Task: Create Card Project Procurement Management in Board Resource Allocation Techniques to Workspace Health and Safety. Create Card Event Performance Review in Board Social Media Advertising Analytics to Workspace Health and Safety. Create Card Project Stakeholder Management in Board Content Marketing Content Distribution and Promotion to Workspace Health and Safety
Action: Mouse moved to (664, 207)
Screenshot: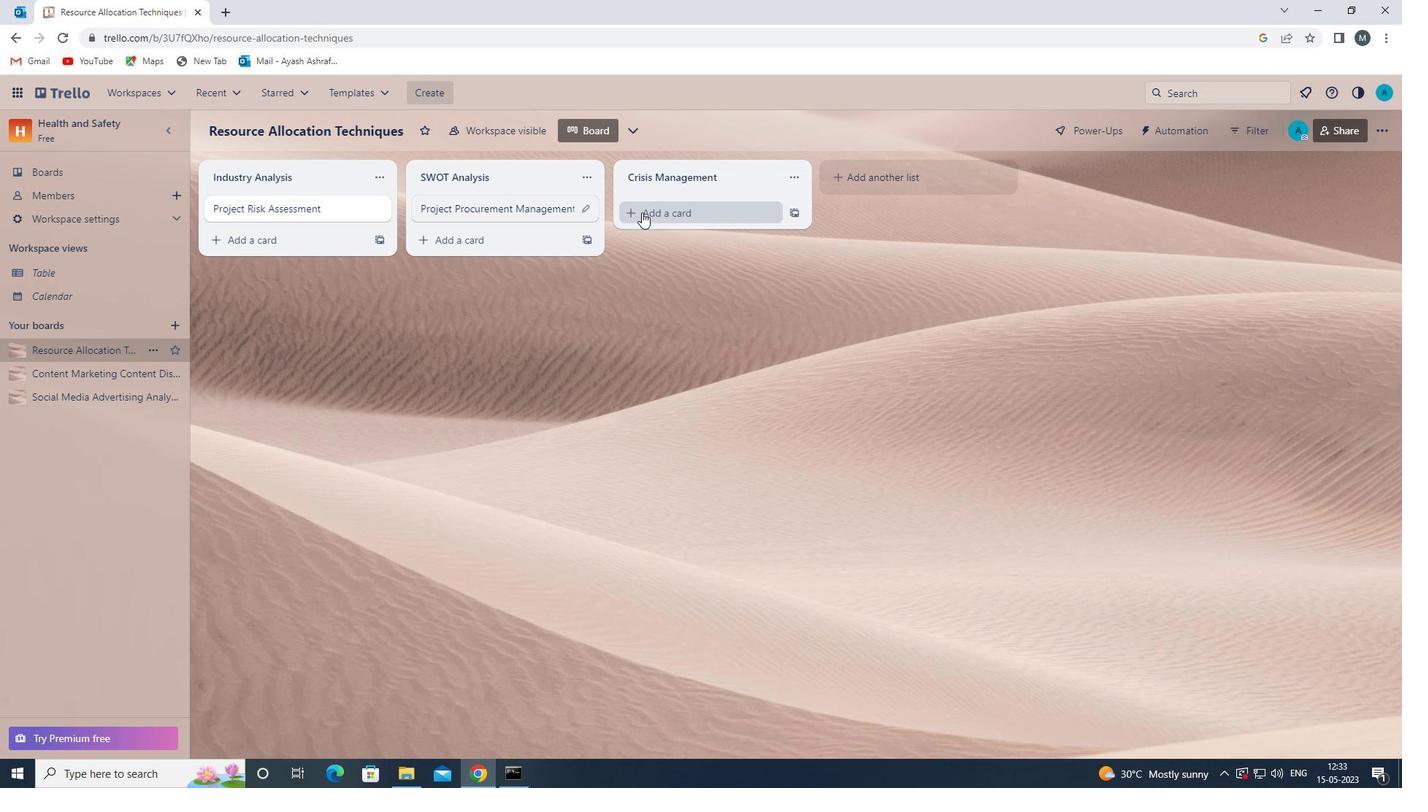 
Action: Mouse pressed left at (664, 207)
Screenshot: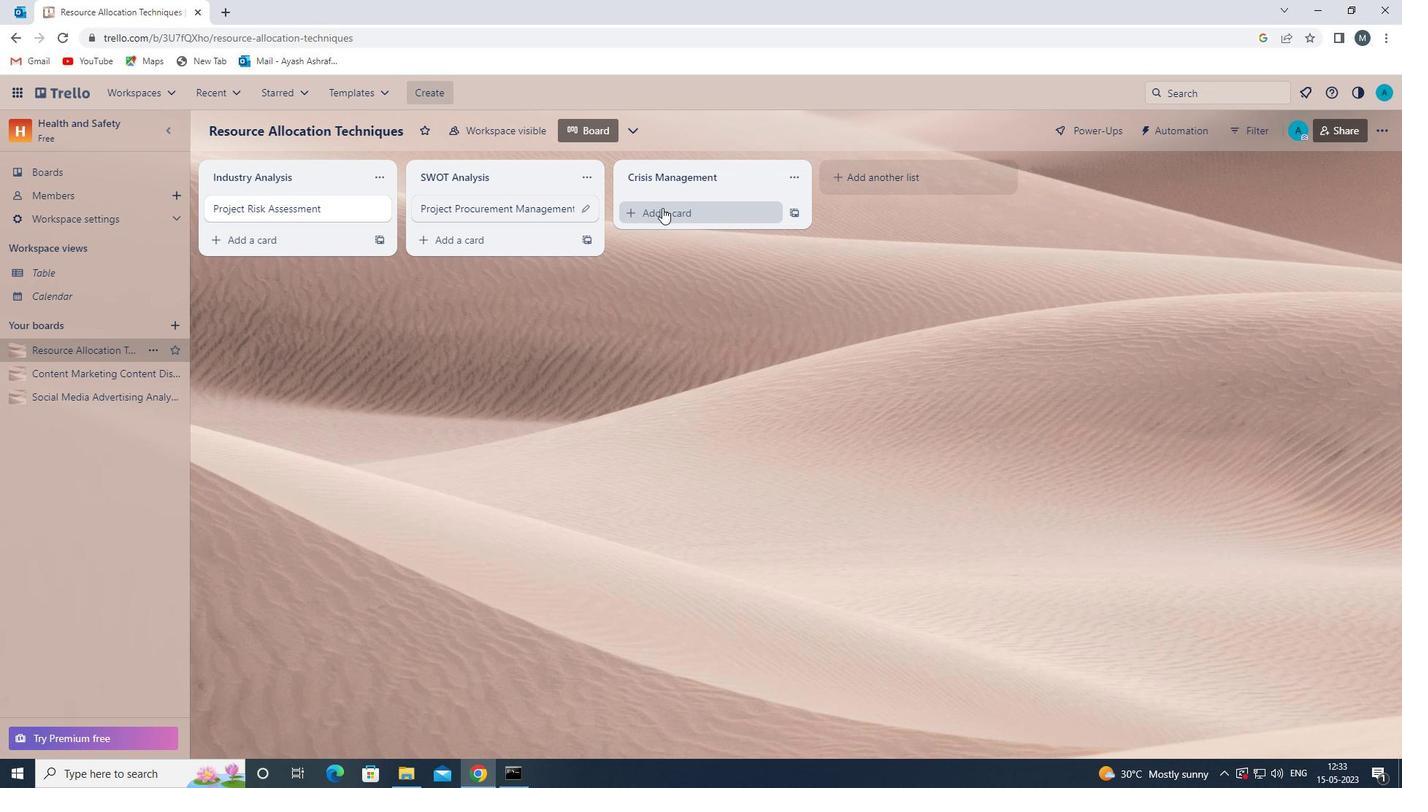 
Action: Mouse moved to (654, 227)
Screenshot: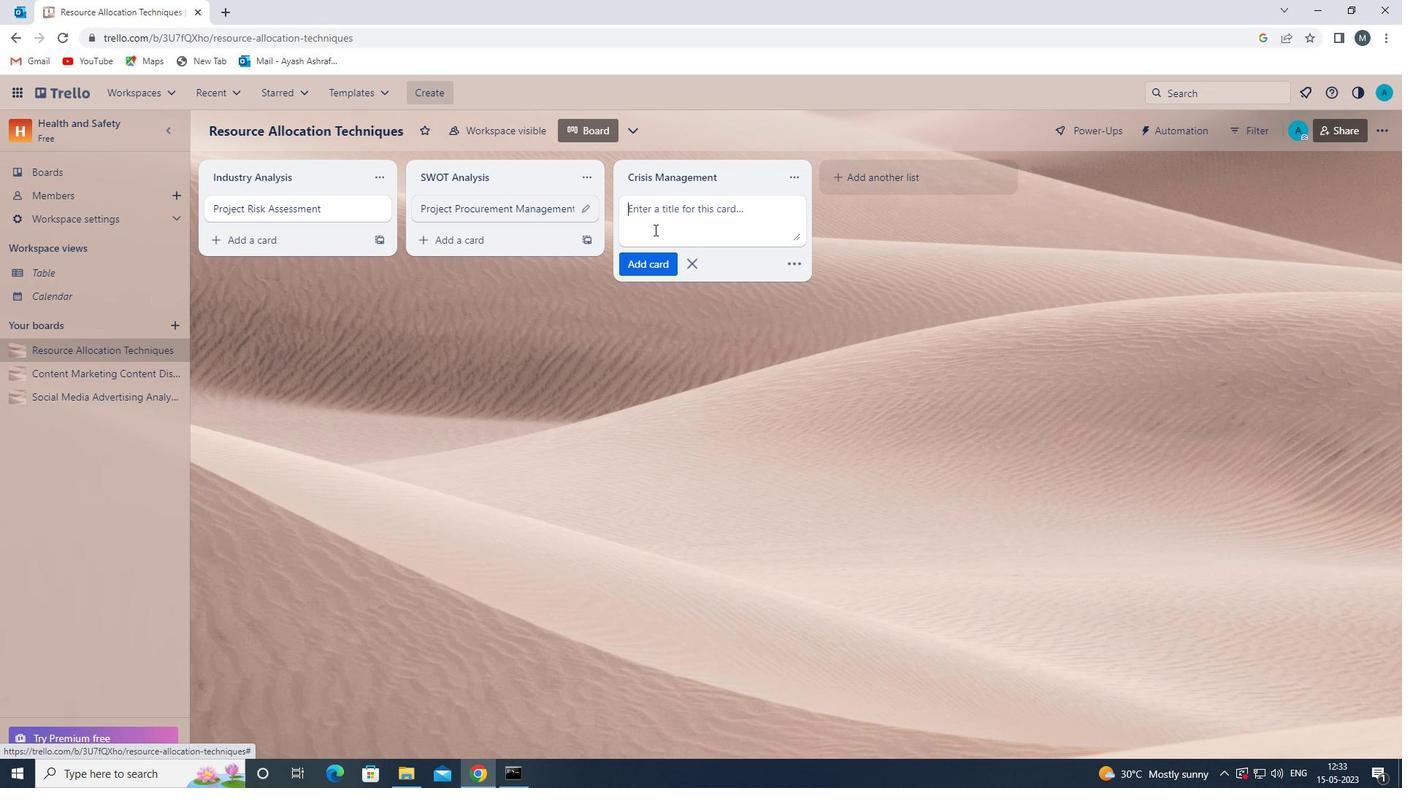 
Action: Mouse pressed left at (654, 227)
Screenshot: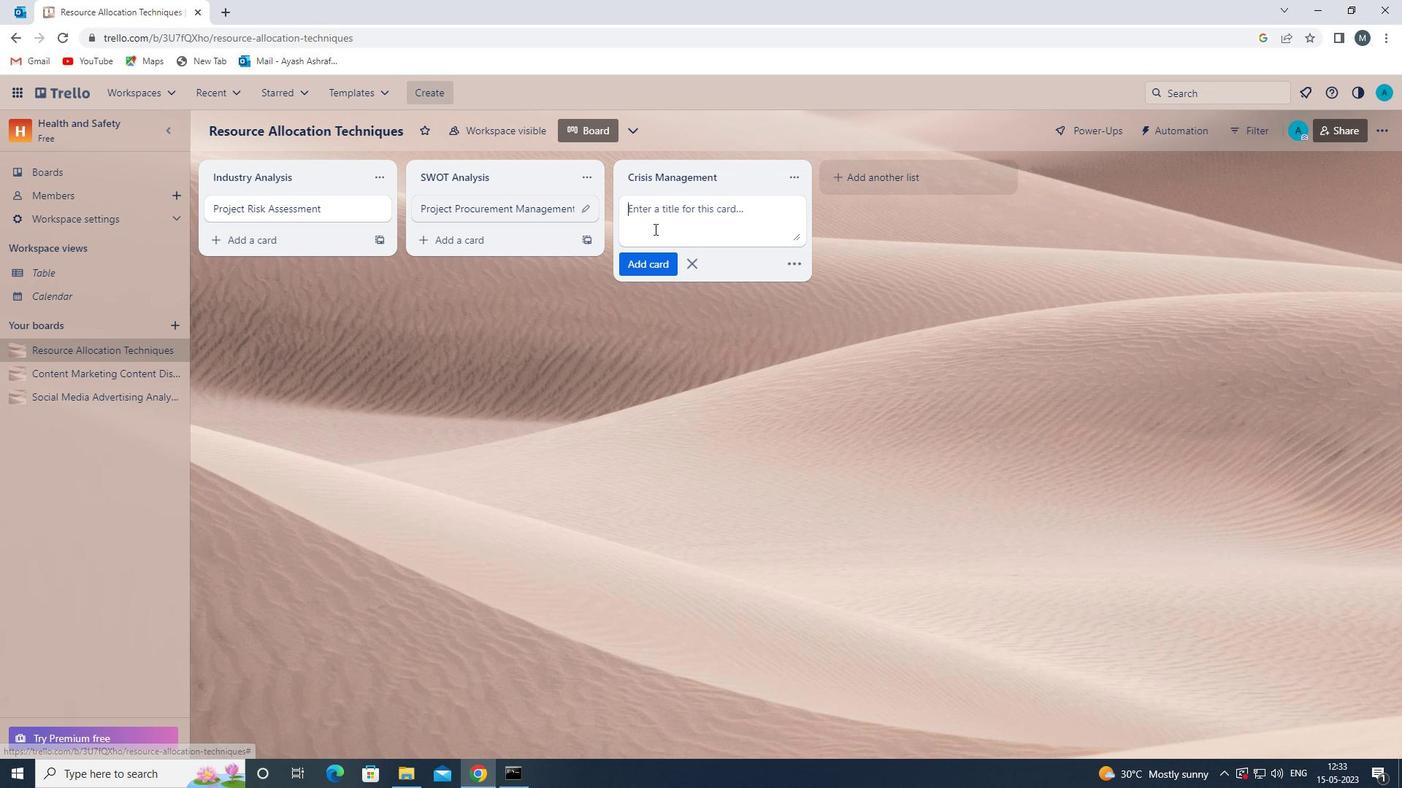 
Action: Key pressed <Key.shift><Key.shift><Key.shift><Key.shift><Key.shift><Key.shift><Key.shift><Key.shift><Key.shift><Key.shift><Key.shift><Key.shift><Key.shift><Key.shift><Key.shift><Key.shift>PROJECT<Key.space><Key.shift>PROCUREMENT<Key.space><Key.shift>MANAGEMENT<Key.space>
Screenshot: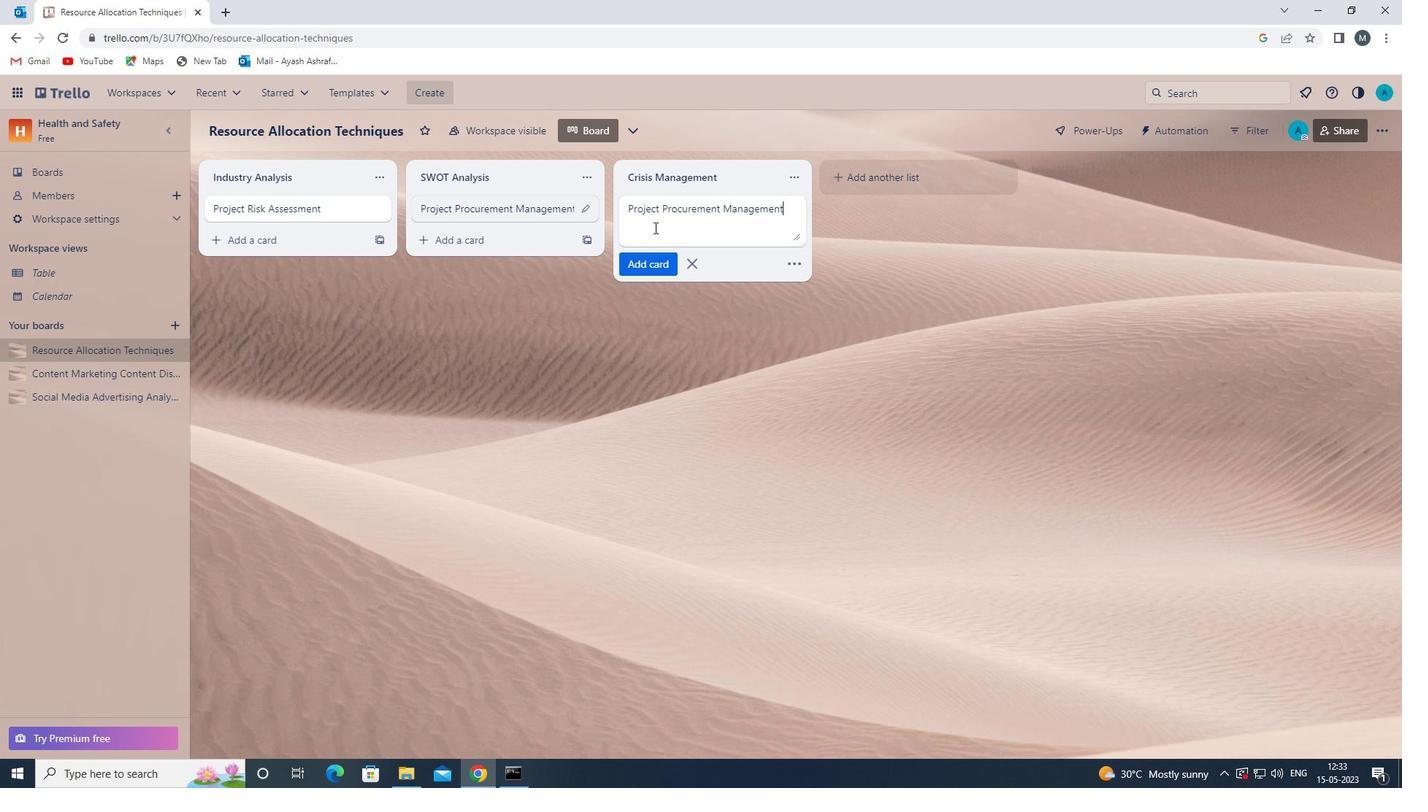 
Action: Mouse moved to (649, 261)
Screenshot: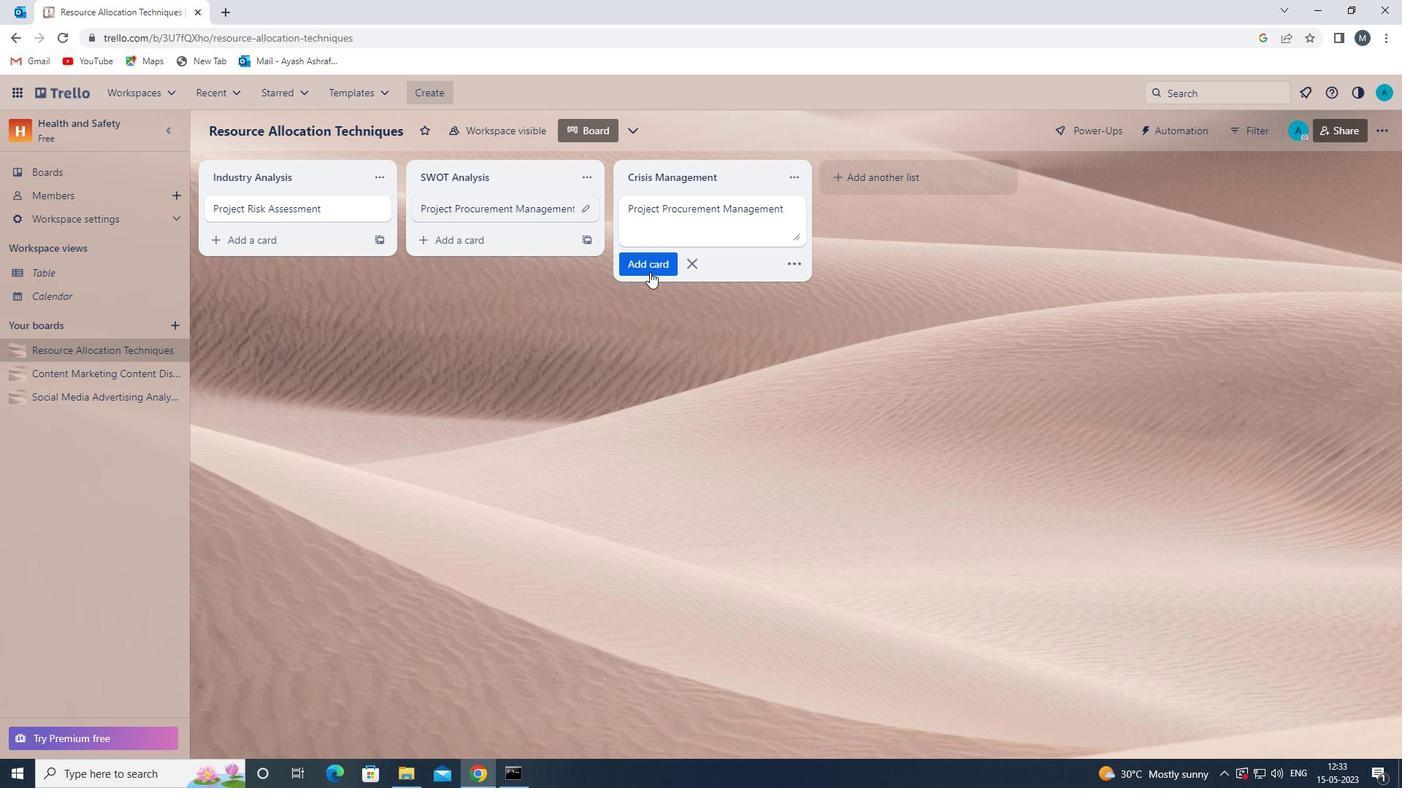 
Action: Mouse pressed left at (649, 261)
Screenshot: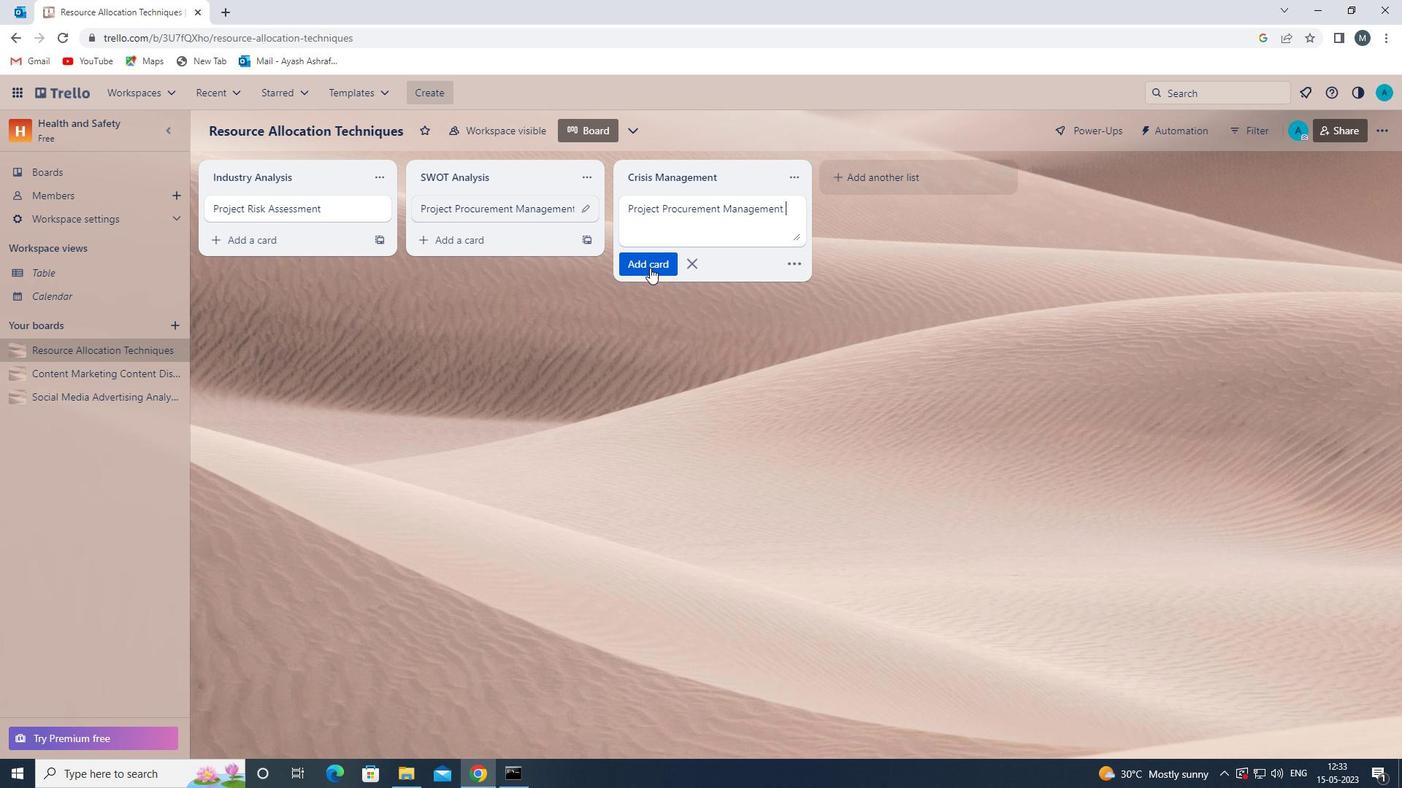 
Action: Mouse moved to (548, 422)
Screenshot: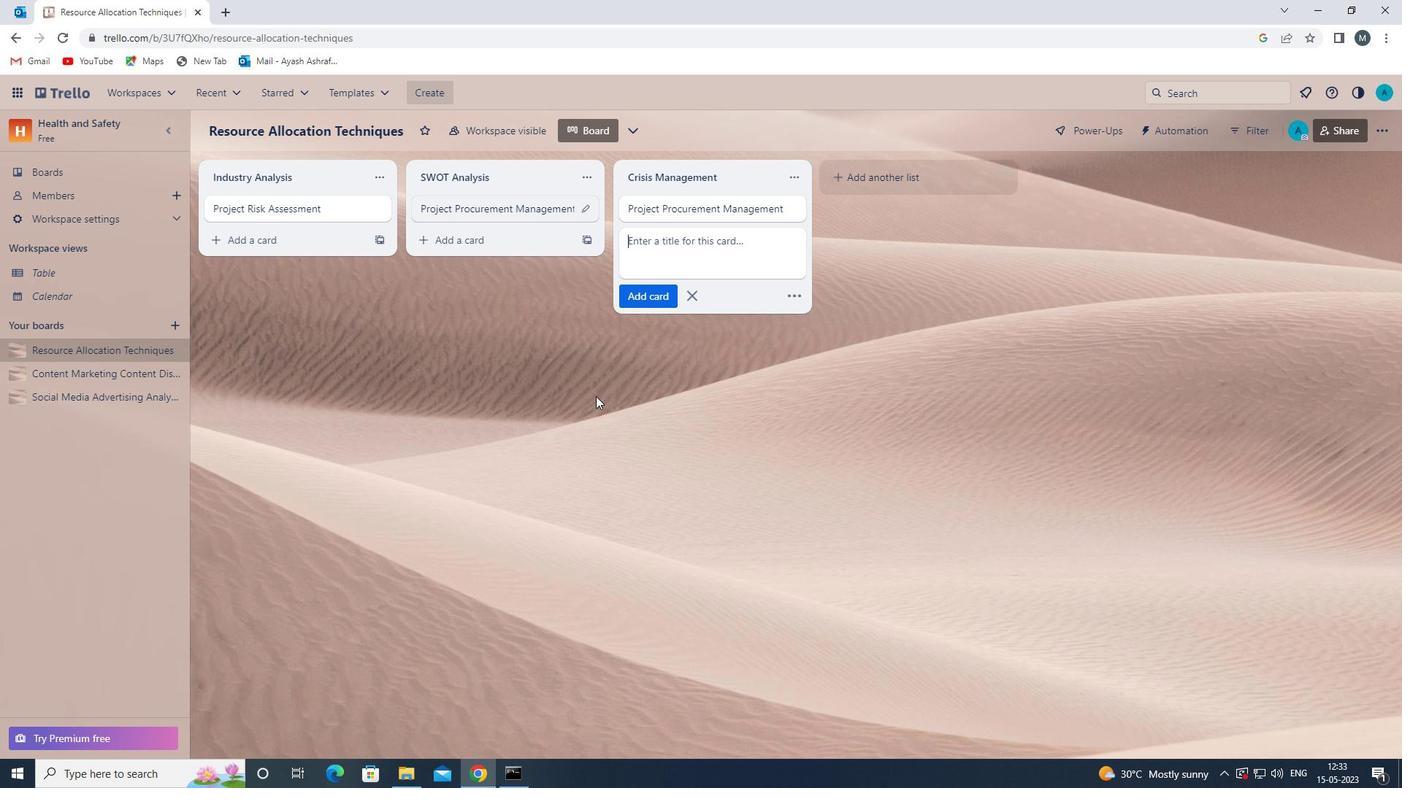 
Action: Mouse pressed left at (548, 422)
Screenshot: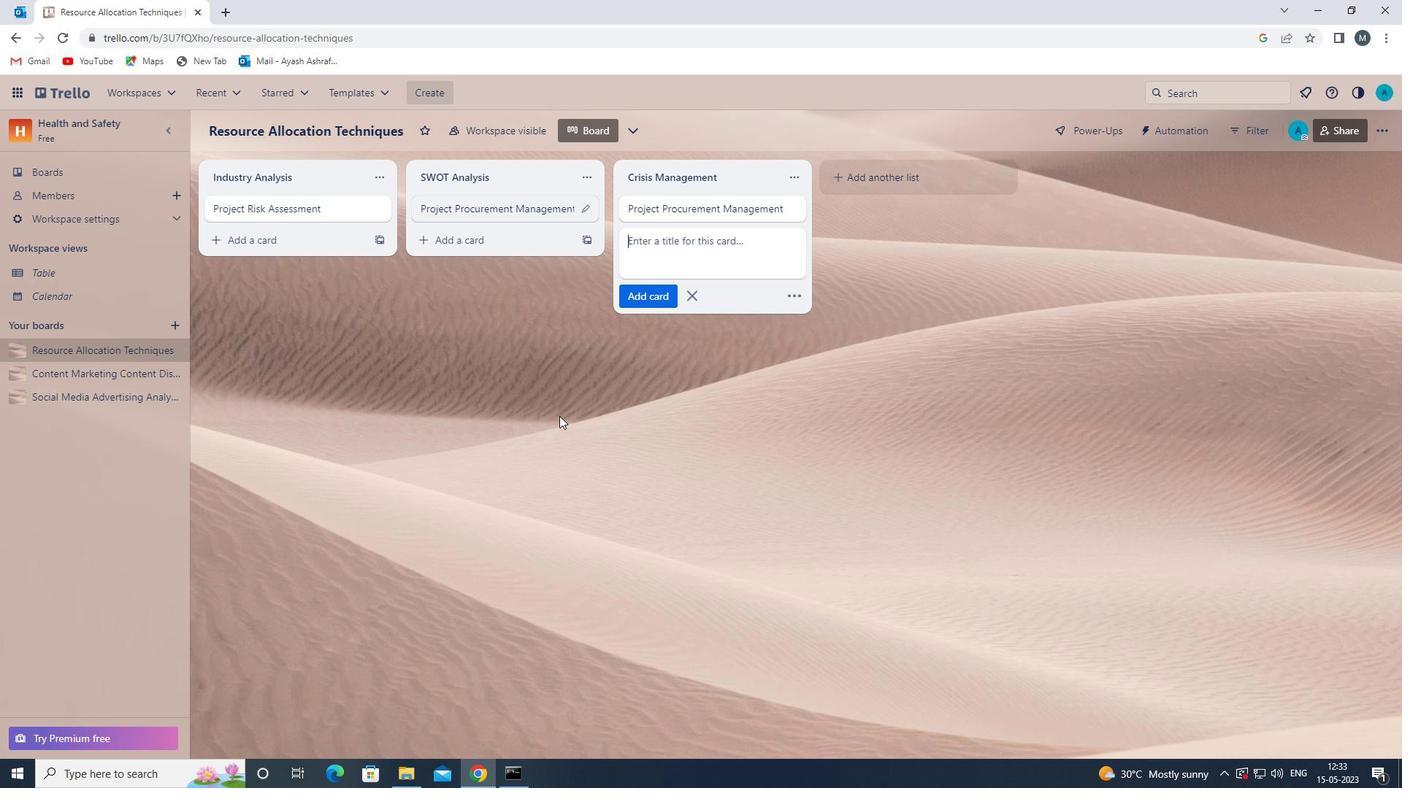 
Action: Mouse moved to (70, 393)
Screenshot: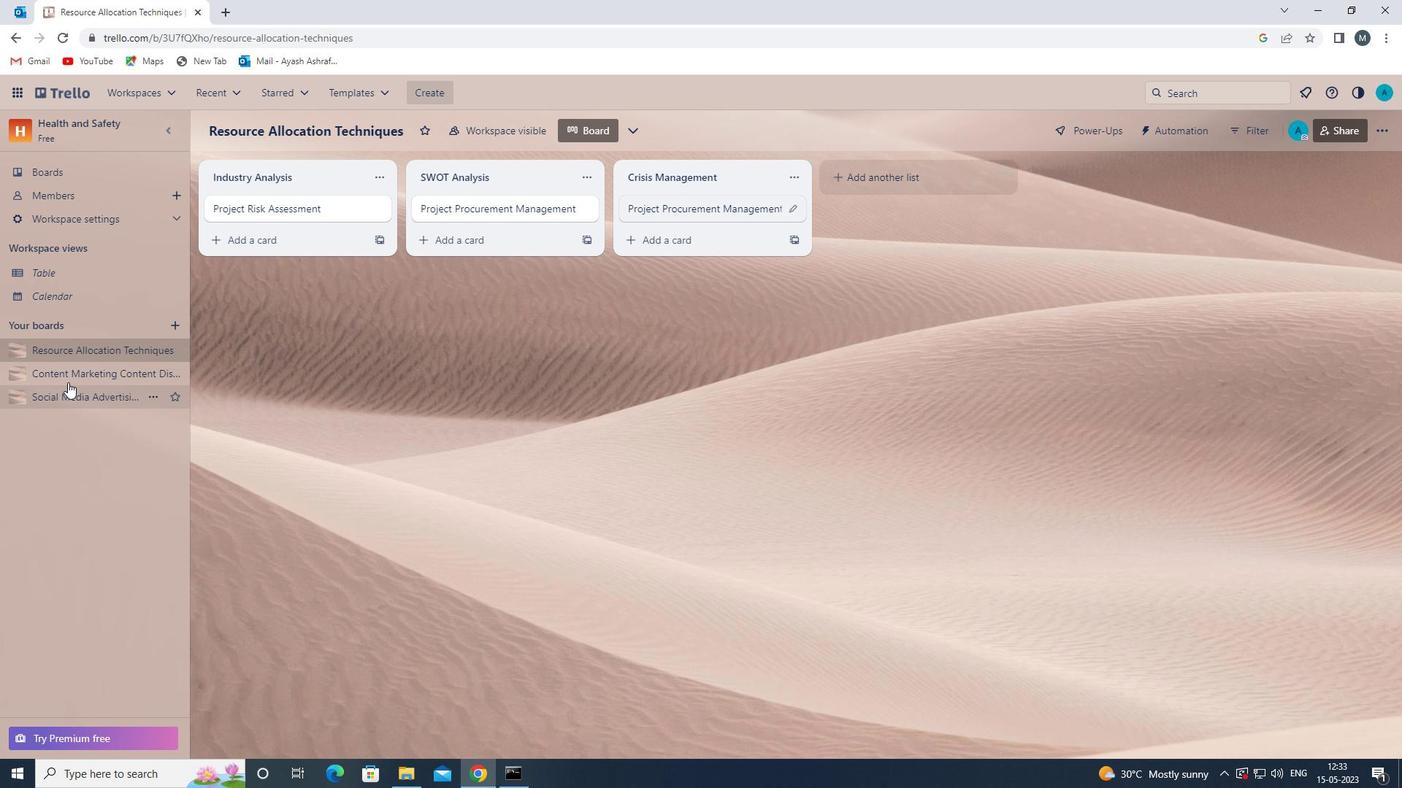 
Action: Mouse pressed left at (70, 393)
Screenshot: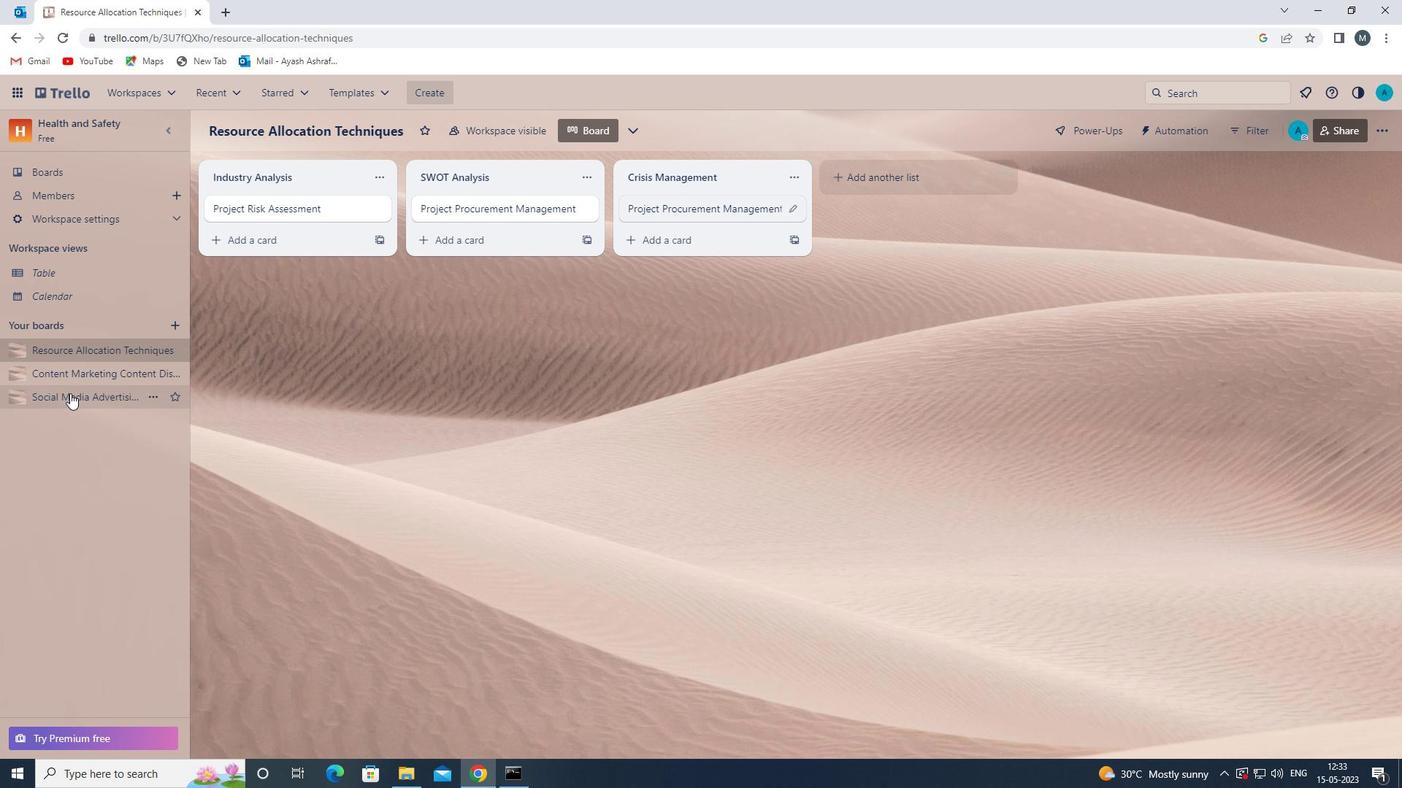 
Action: Mouse moved to (663, 203)
Screenshot: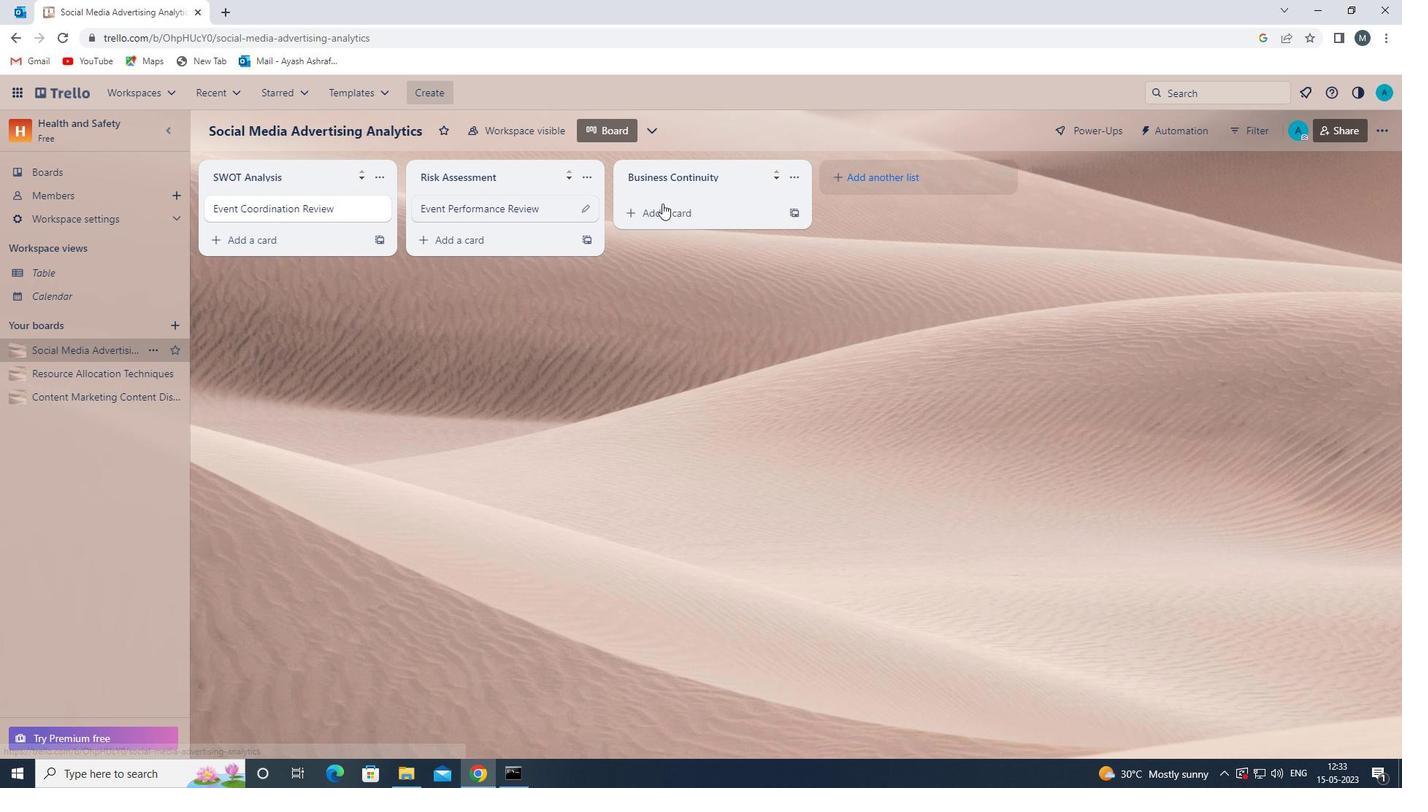 
Action: Mouse pressed left at (663, 203)
Screenshot: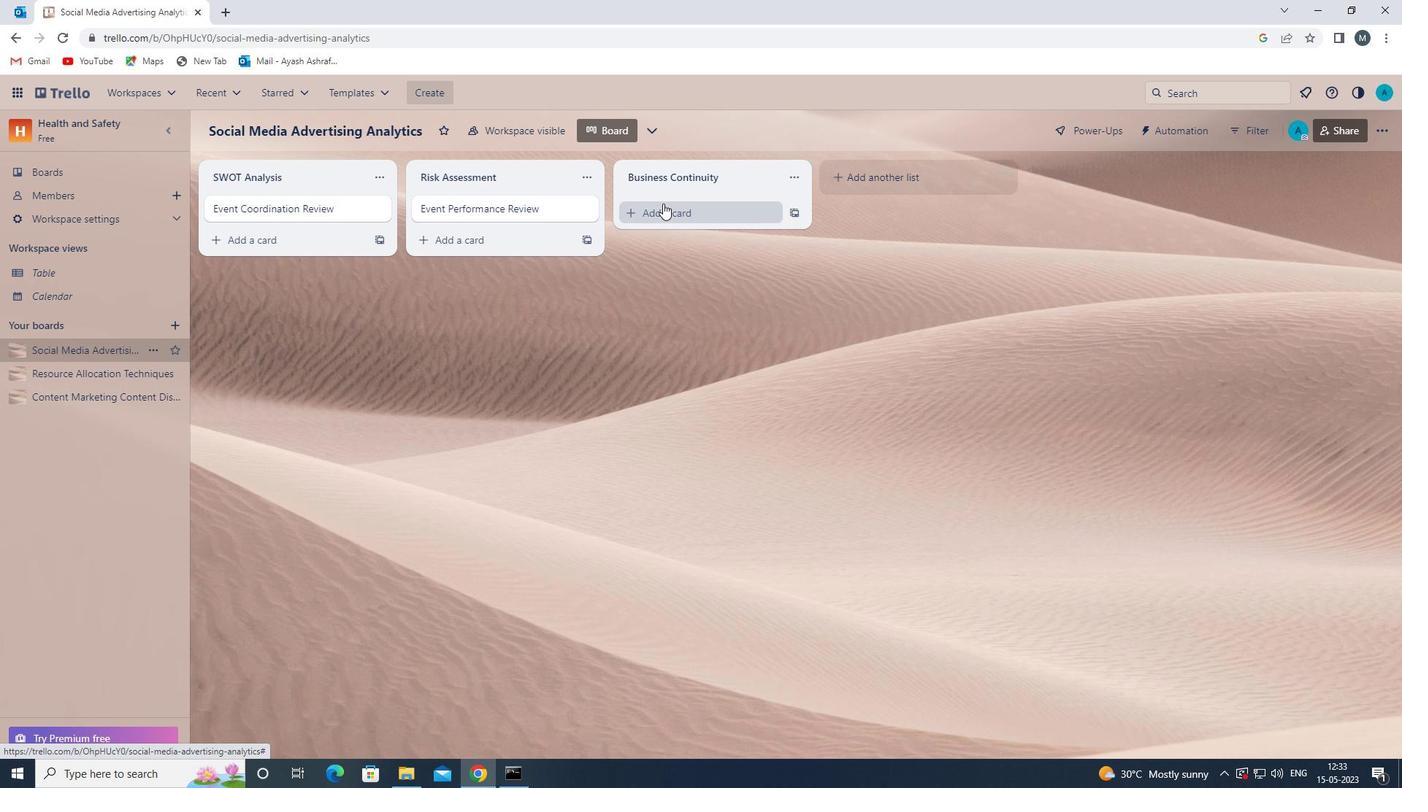 
Action: Mouse moved to (671, 214)
Screenshot: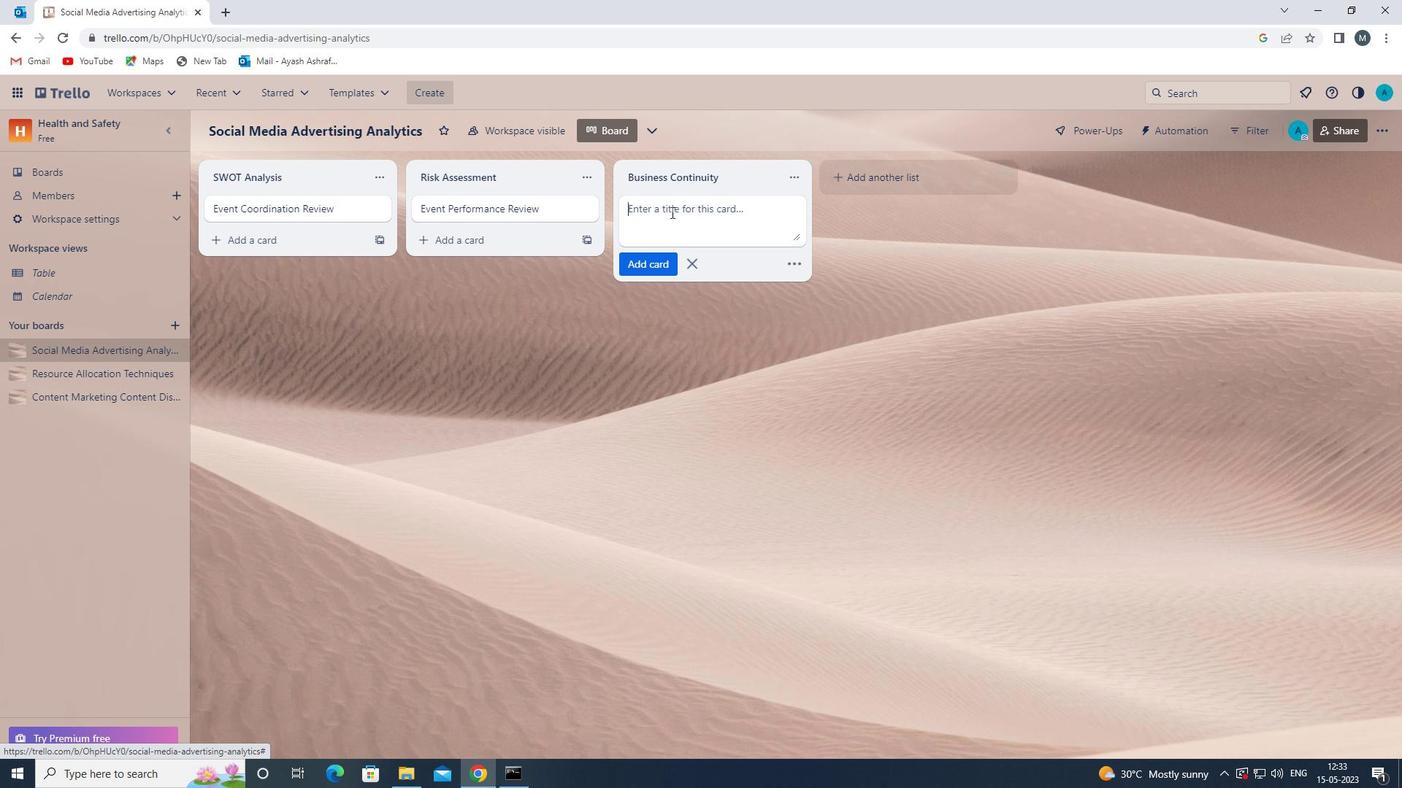 
Action: Mouse pressed left at (671, 214)
Screenshot: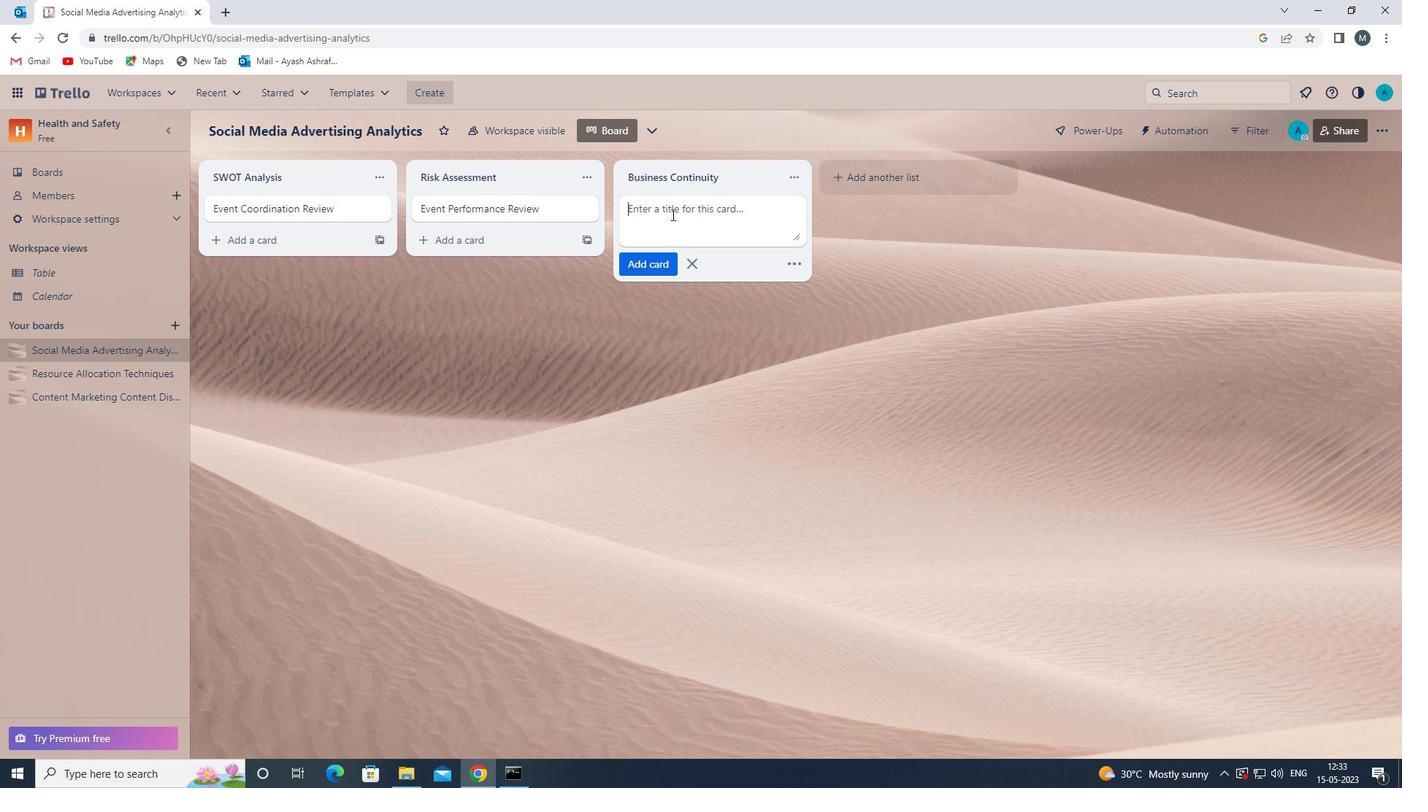 
Action: Key pressed <Key.shift>EVENT<Key.space><Key.shift>PERFORMANCE<Key.space><Key.shift>REVIEW<Key.space>
Screenshot: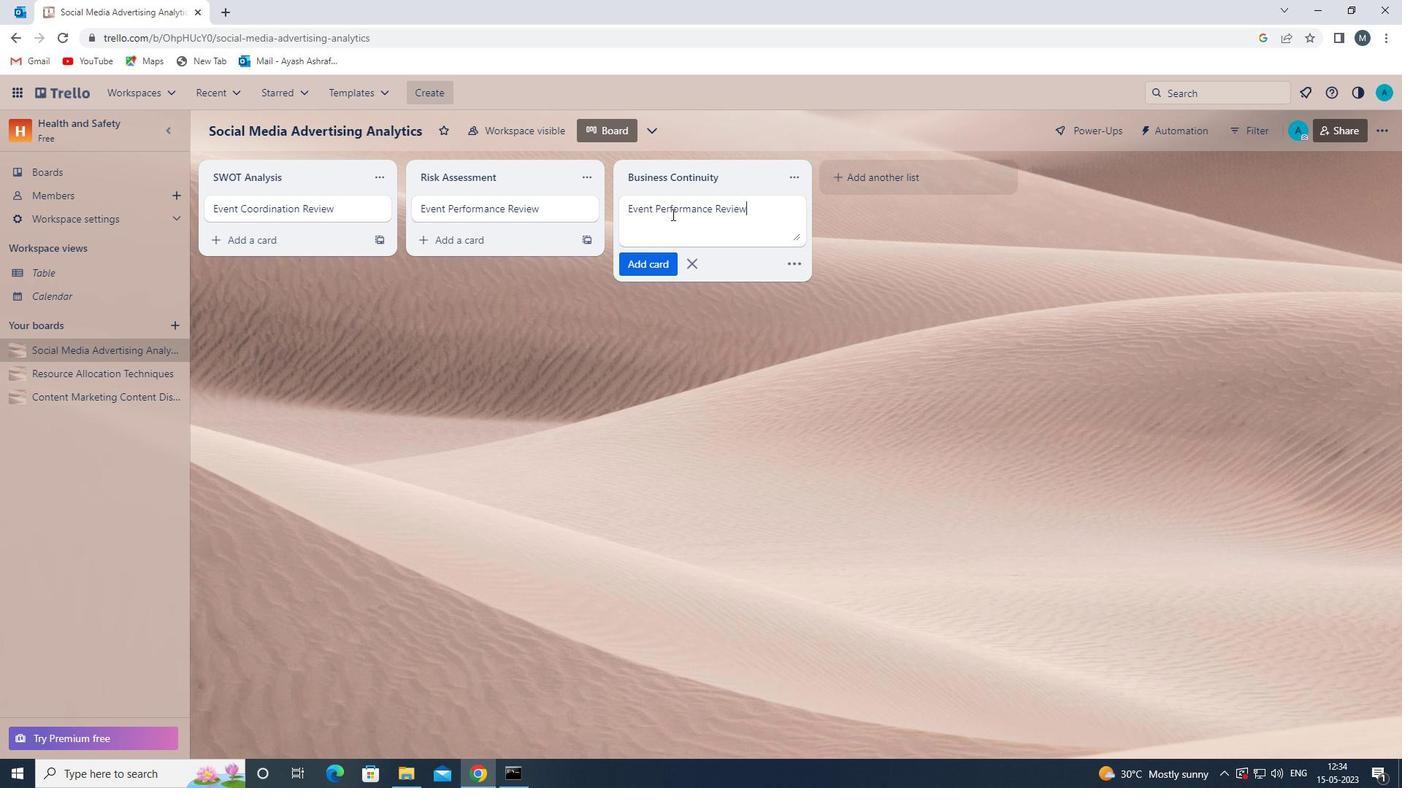 
Action: Mouse moved to (646, 267)
Screenshot: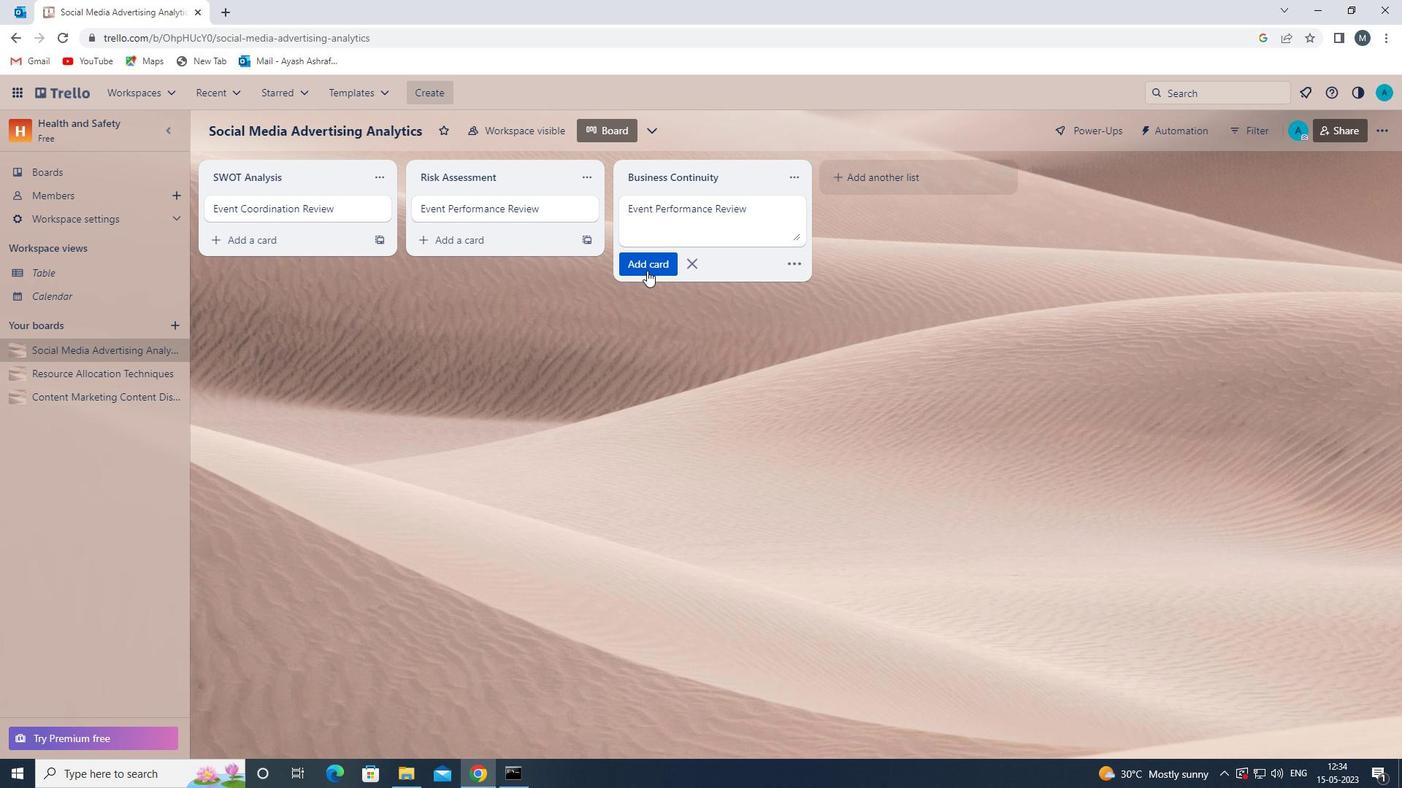 
Action: Mouse pressed left at (646, 267)
Screenshot: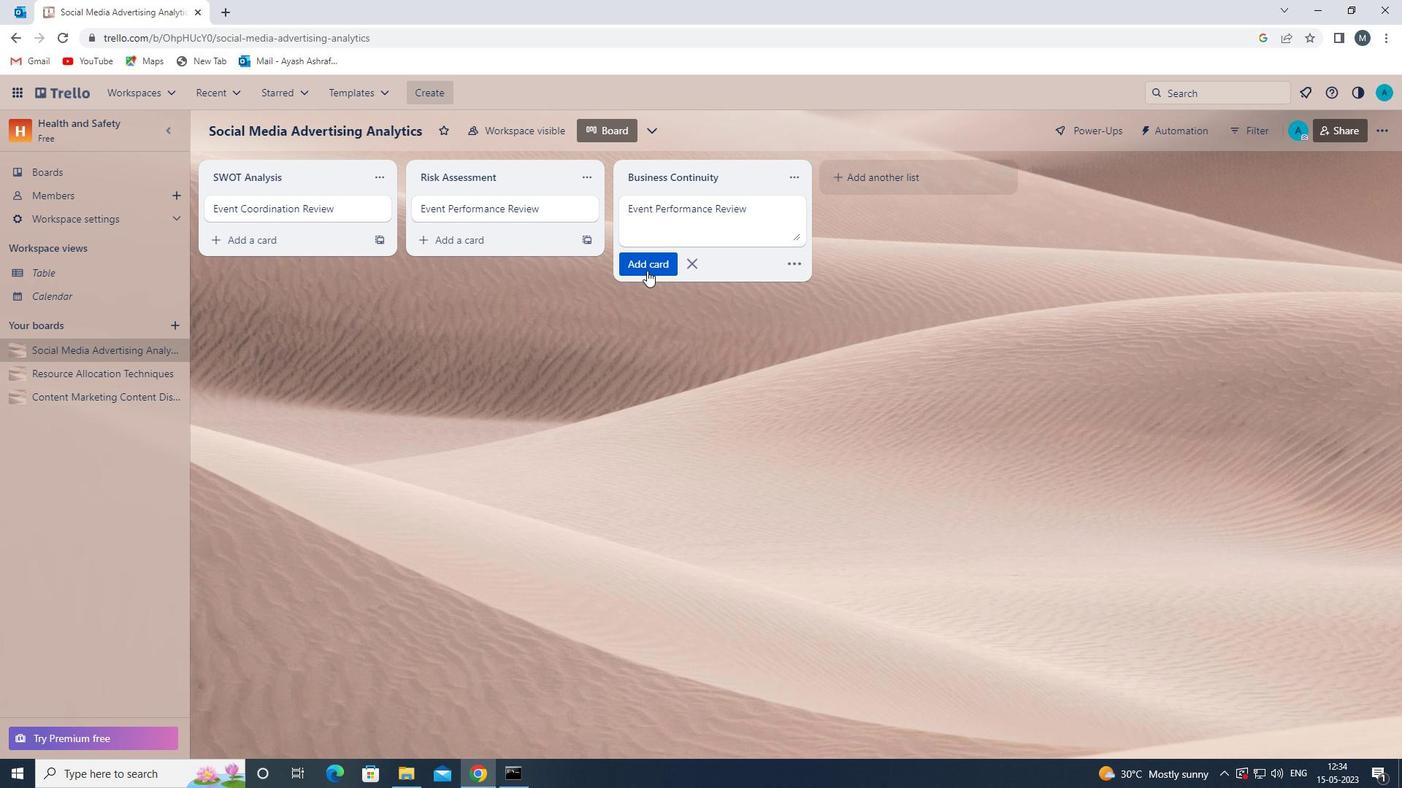 
Action: Mouse moved to (518, 411)
Screenshot: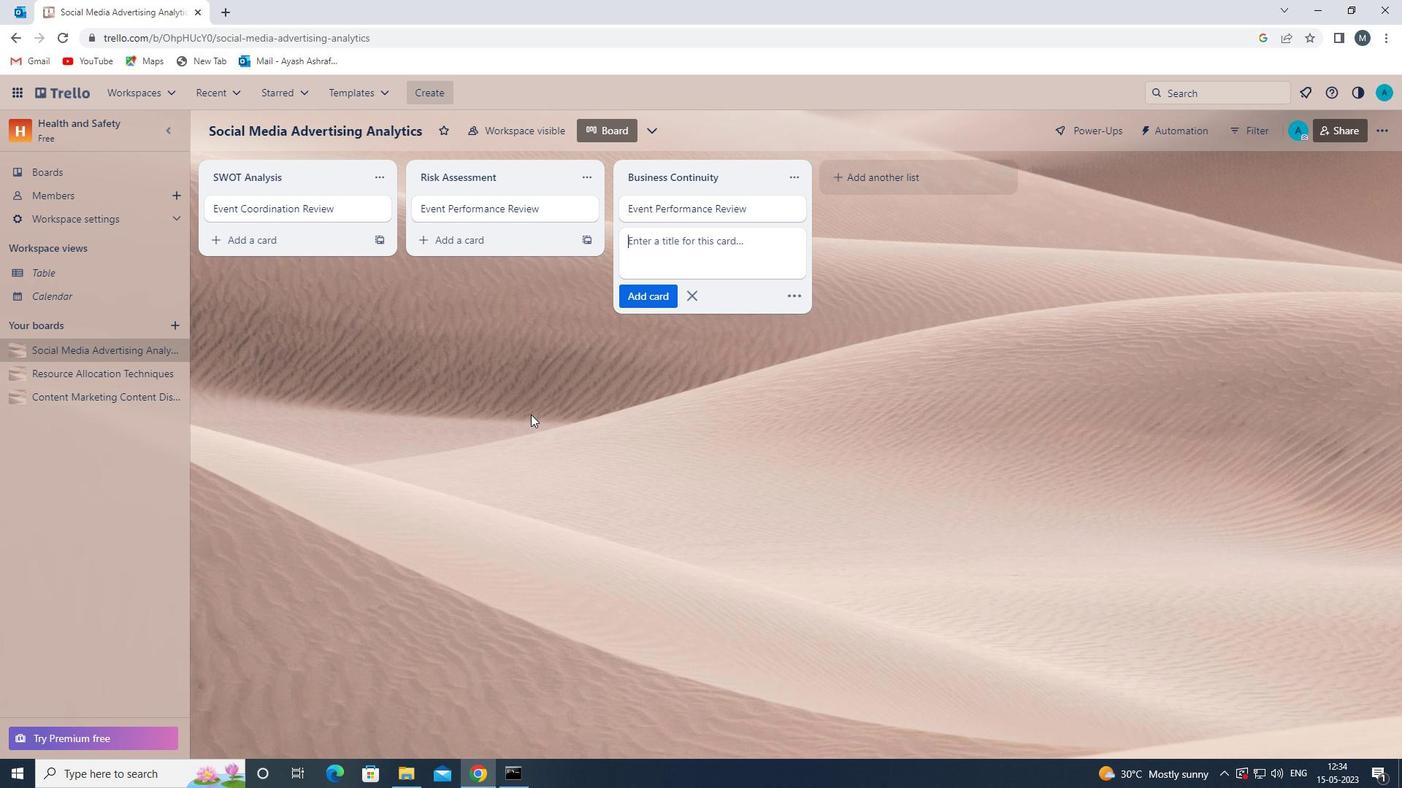 
Action: Mouse pressed left at (518, 411)
Screenshot: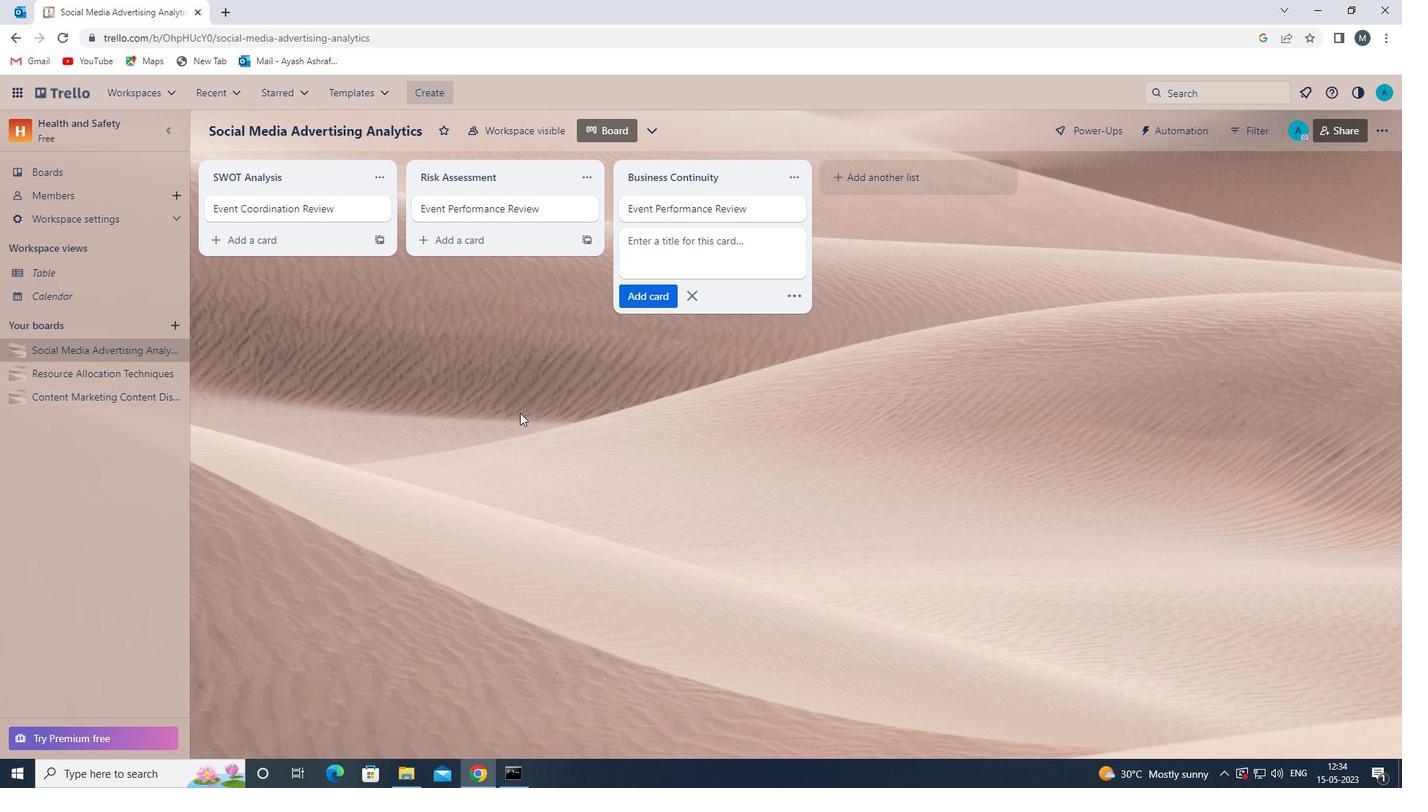 
Action: Mouse moved to (91, 404)
Screenshot: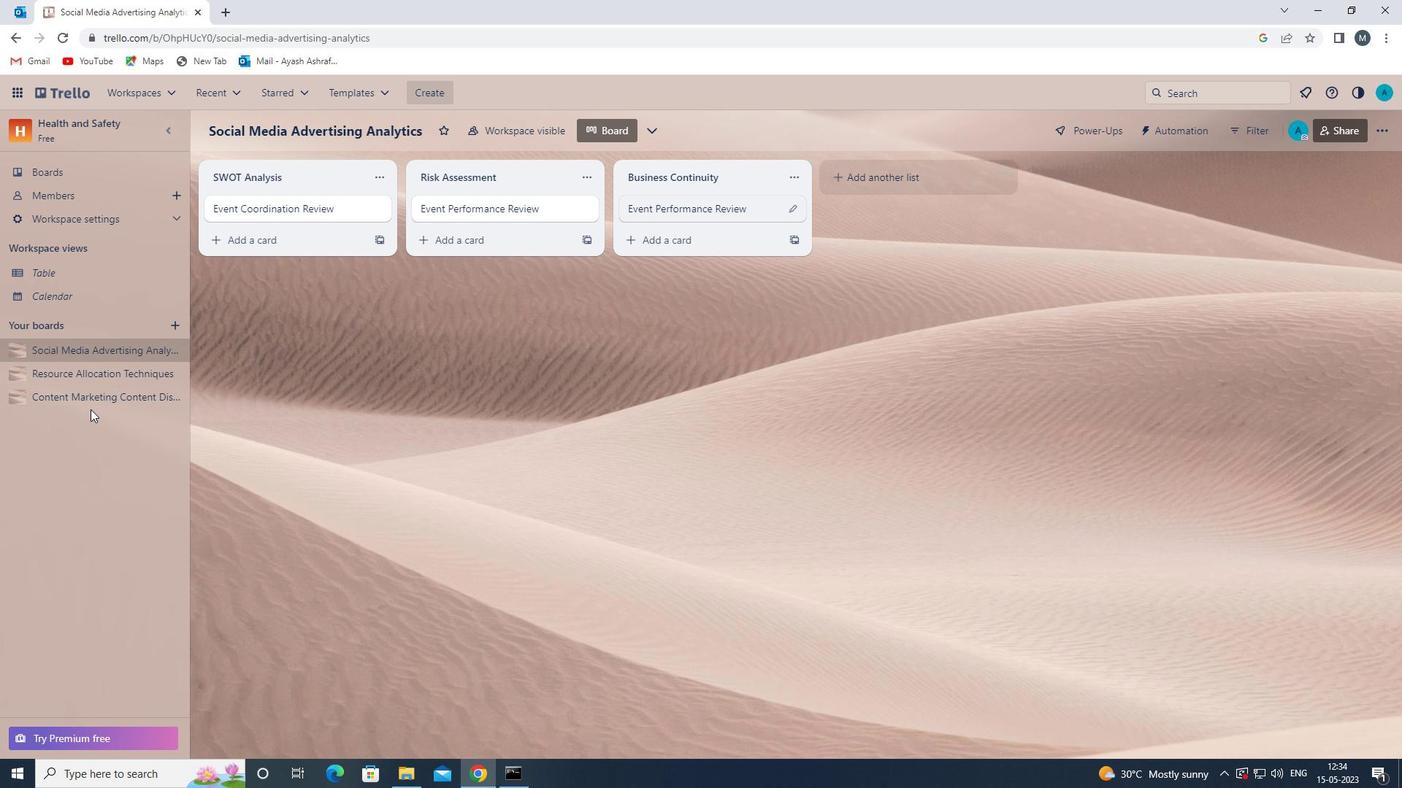 
Action: Mouse pressed left at (91, 404)
Screenshot: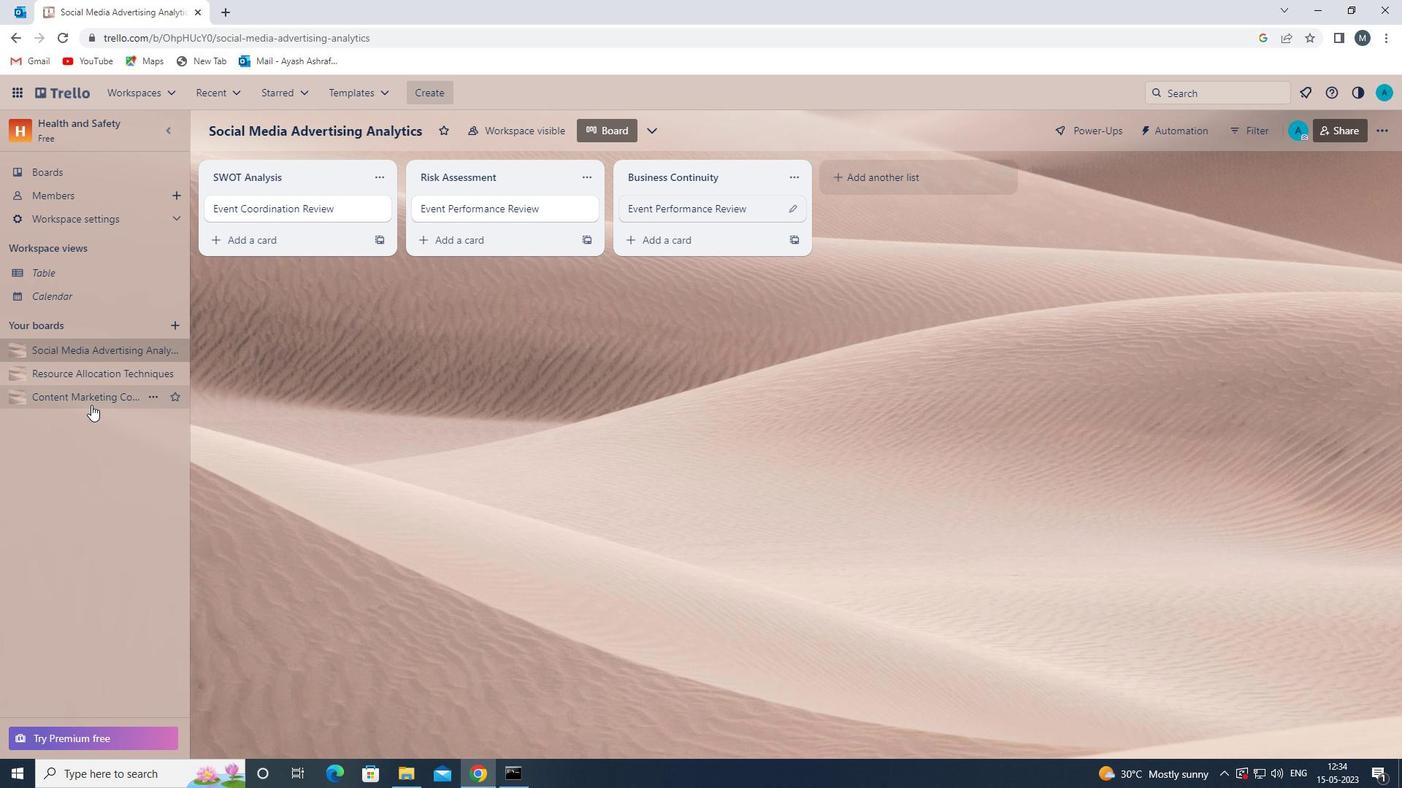 
Action: Mouse moved to (664, 200)
Screenshot: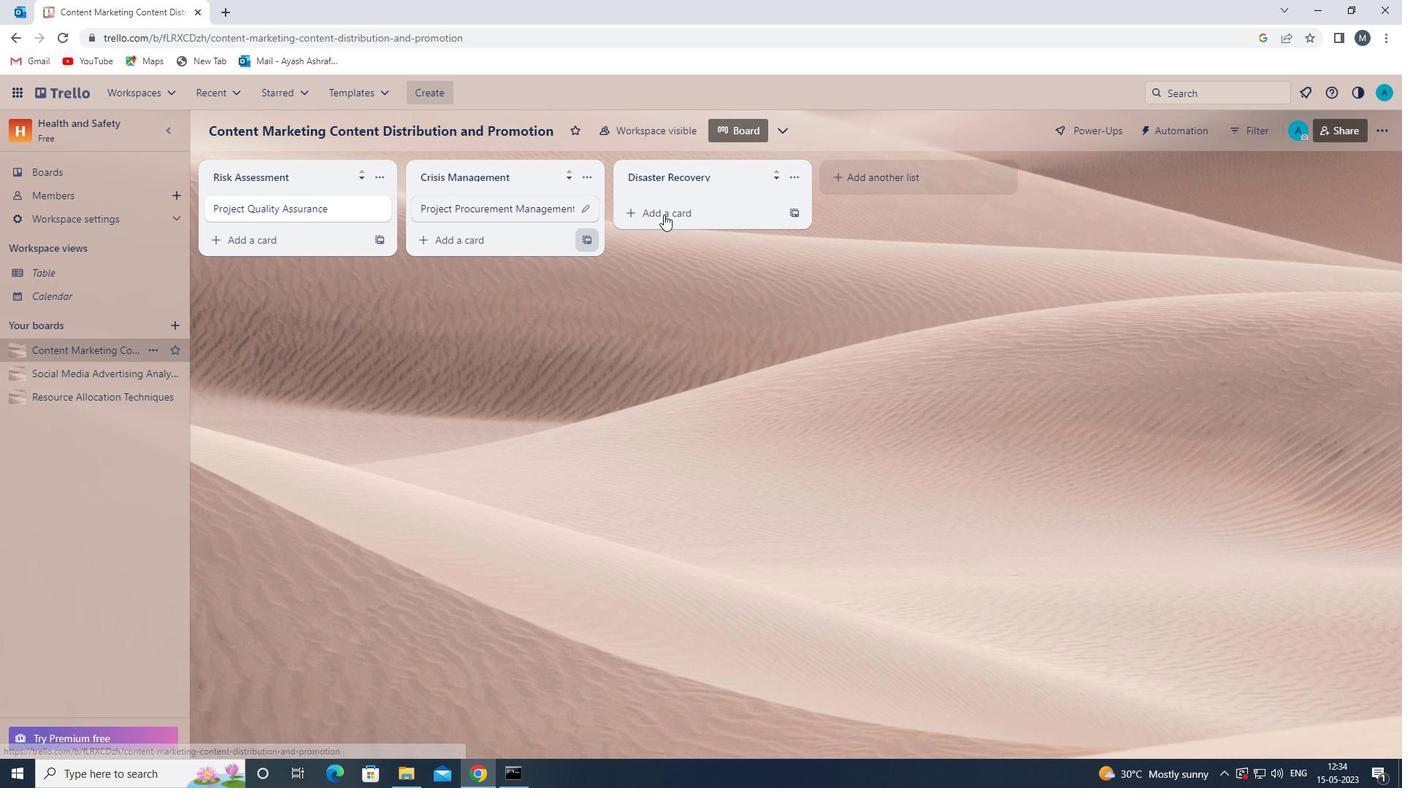 
Action: Mouse pressed left at (664, 200)
Screenshot: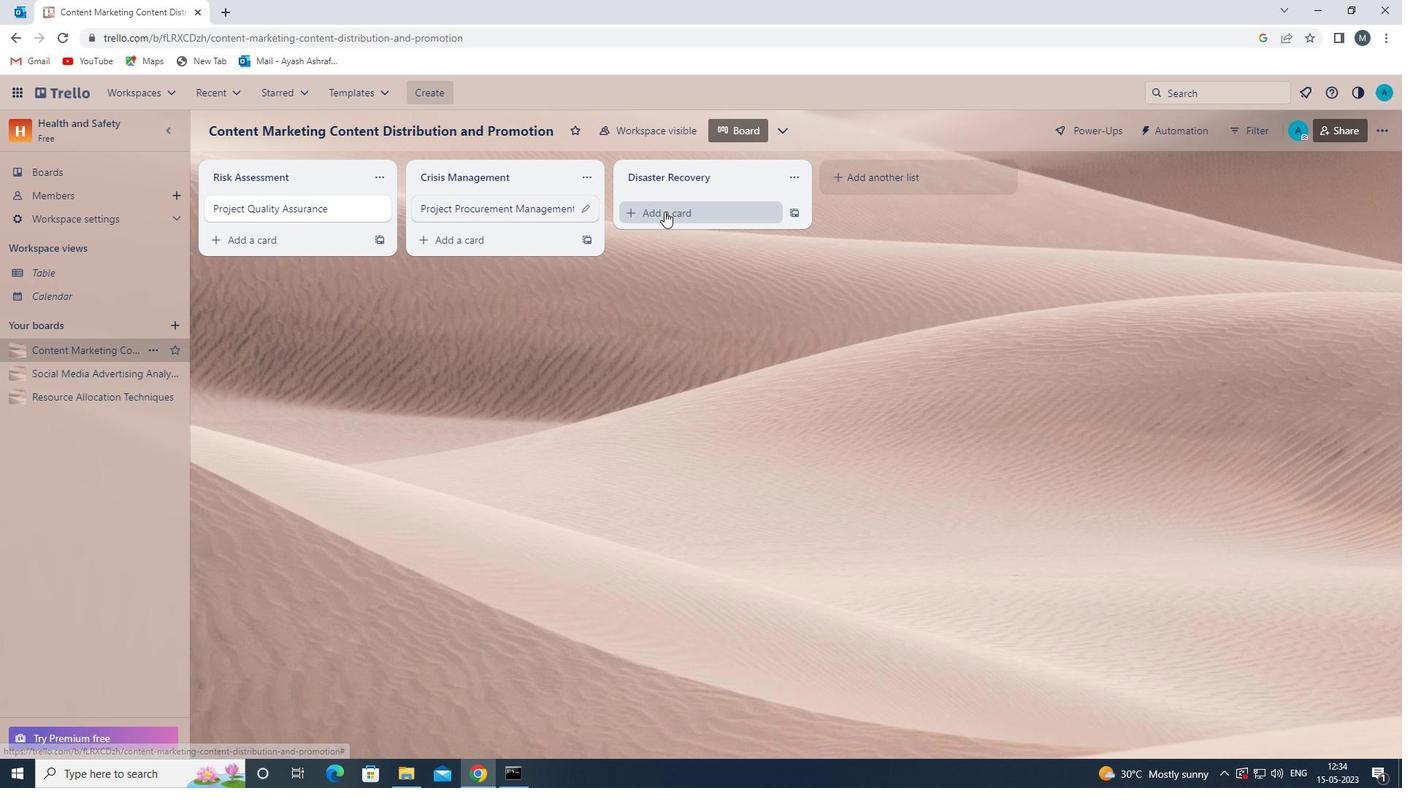 
Action: Mouse moved to (669, 216)
Screenshot: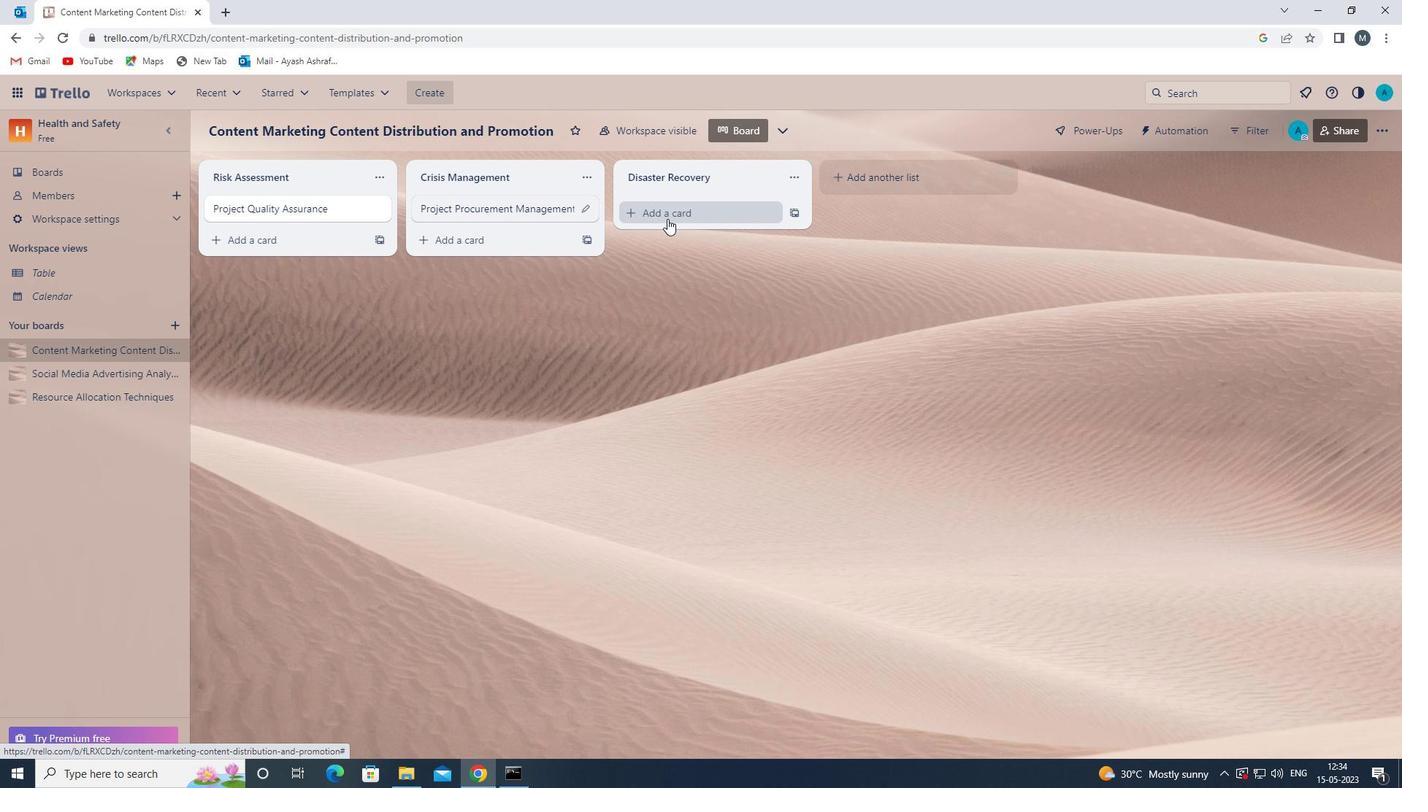 
Action: Mouse pressed left at (669, 216)
Screenshot: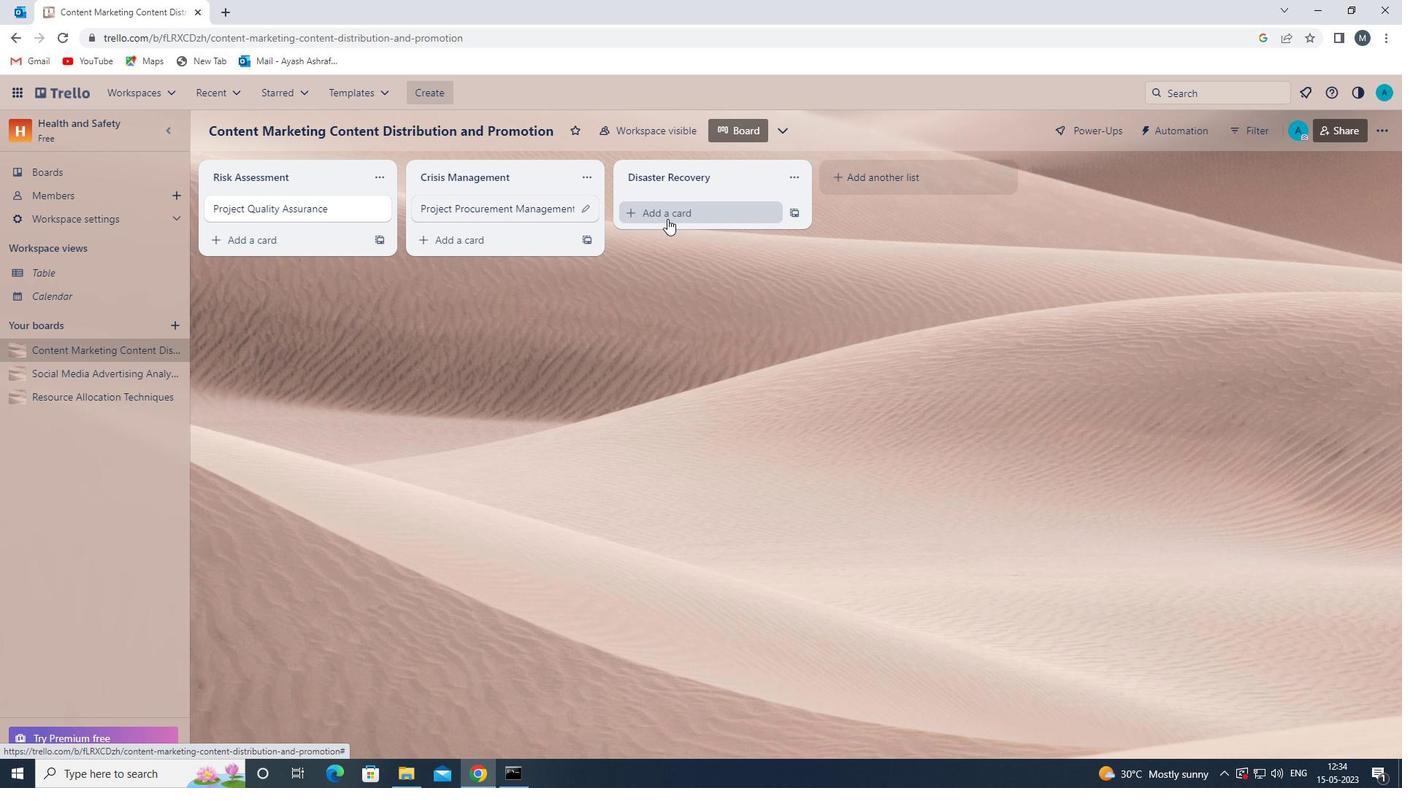 
Action: Mouse moved to (671, 212)
Screenshot: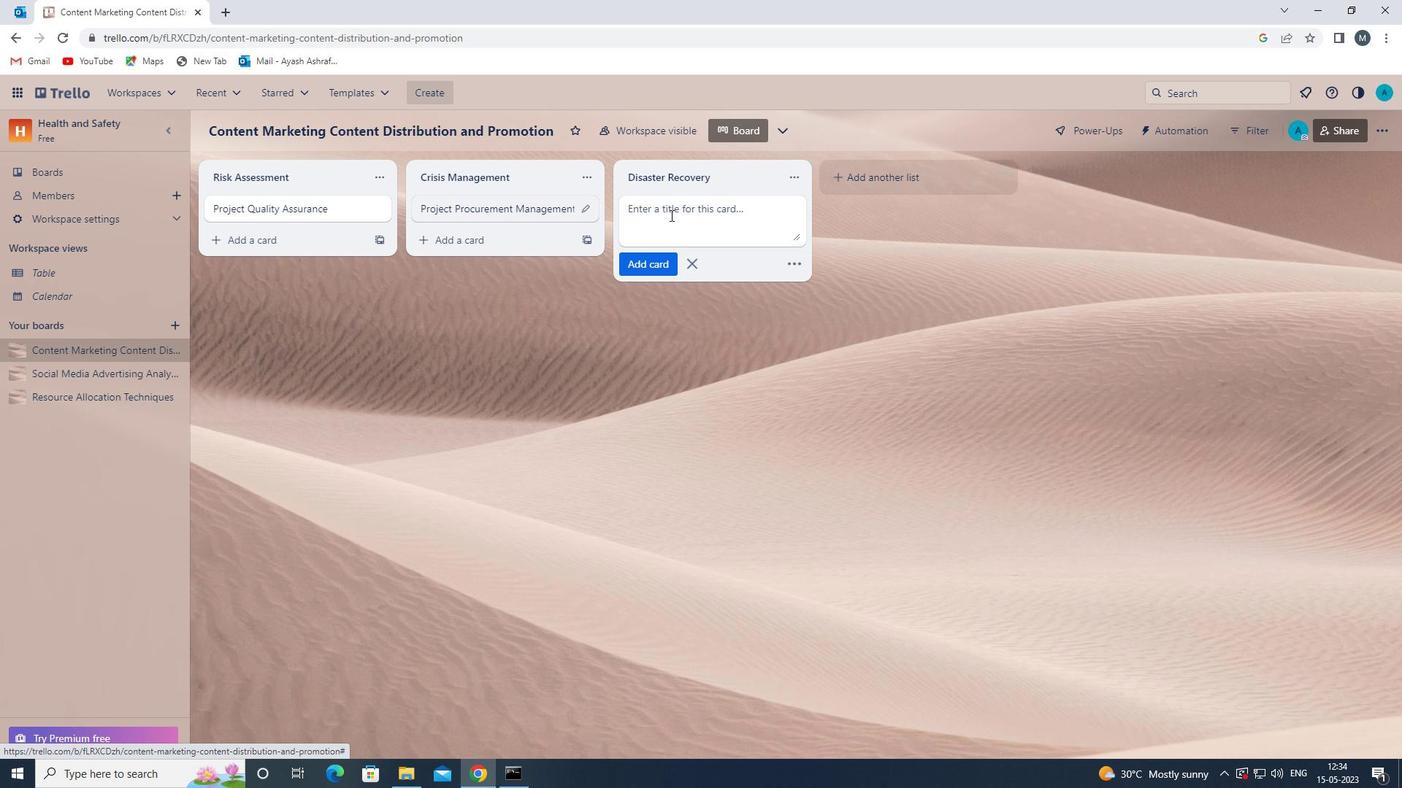 
Action: Mouse pressed left at (671, 212)
Screenshot: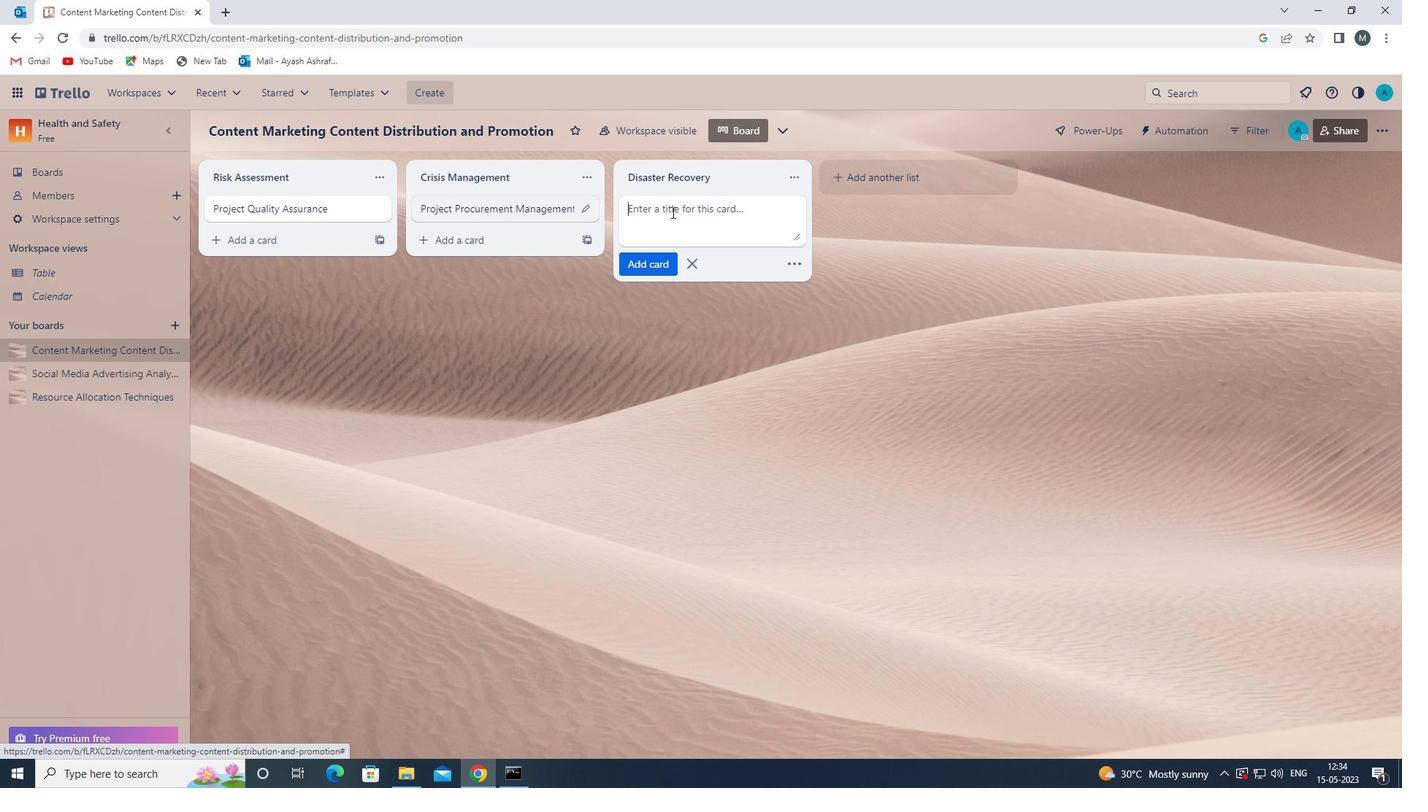 
Action: Key pressed <Key.shift>PROJECT<Key.space><Key.shift>STAKEHOLDER<Key.space><Key.shift>MANAGEMENT<Key.space>
Screenshot: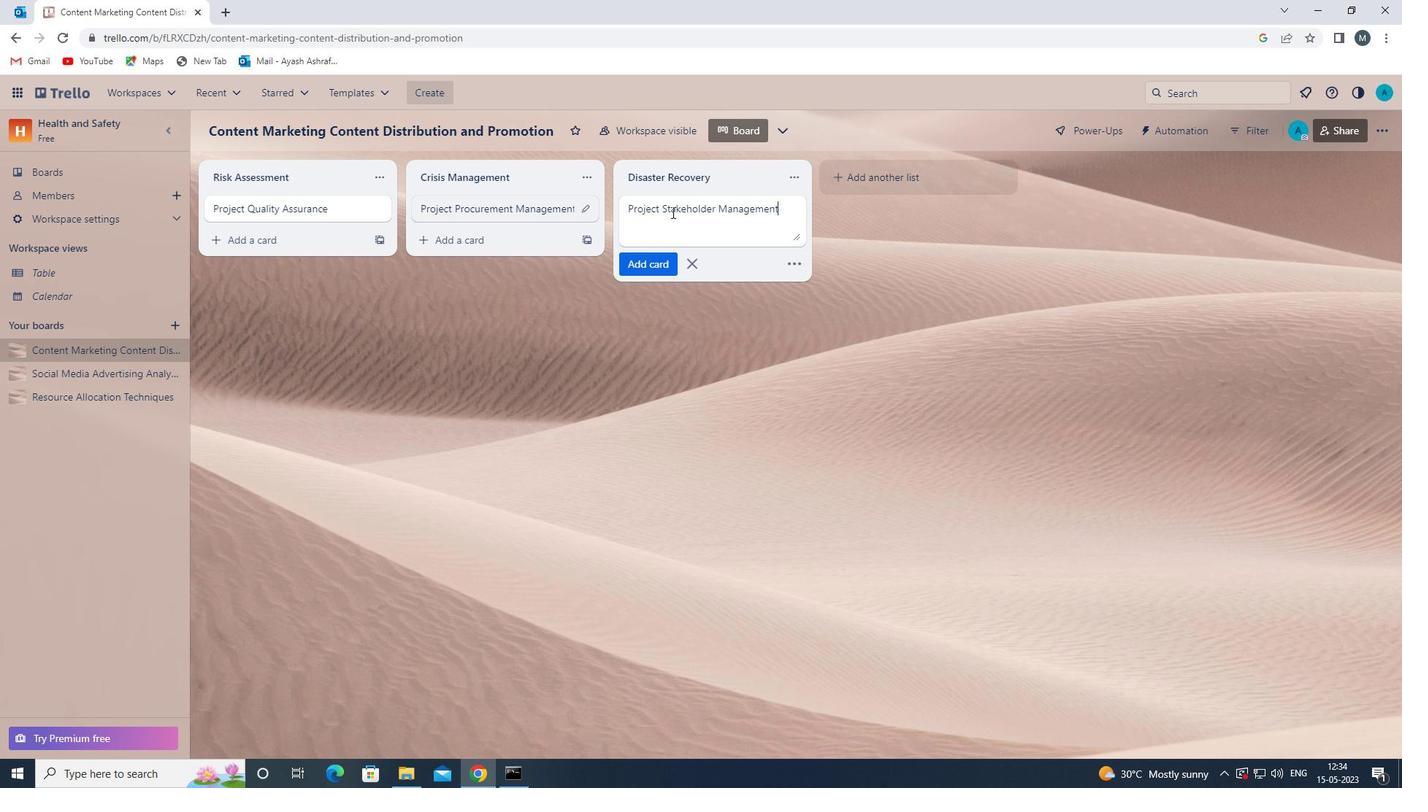 
Action: Mouse moved to (643, 268)
Screenshot: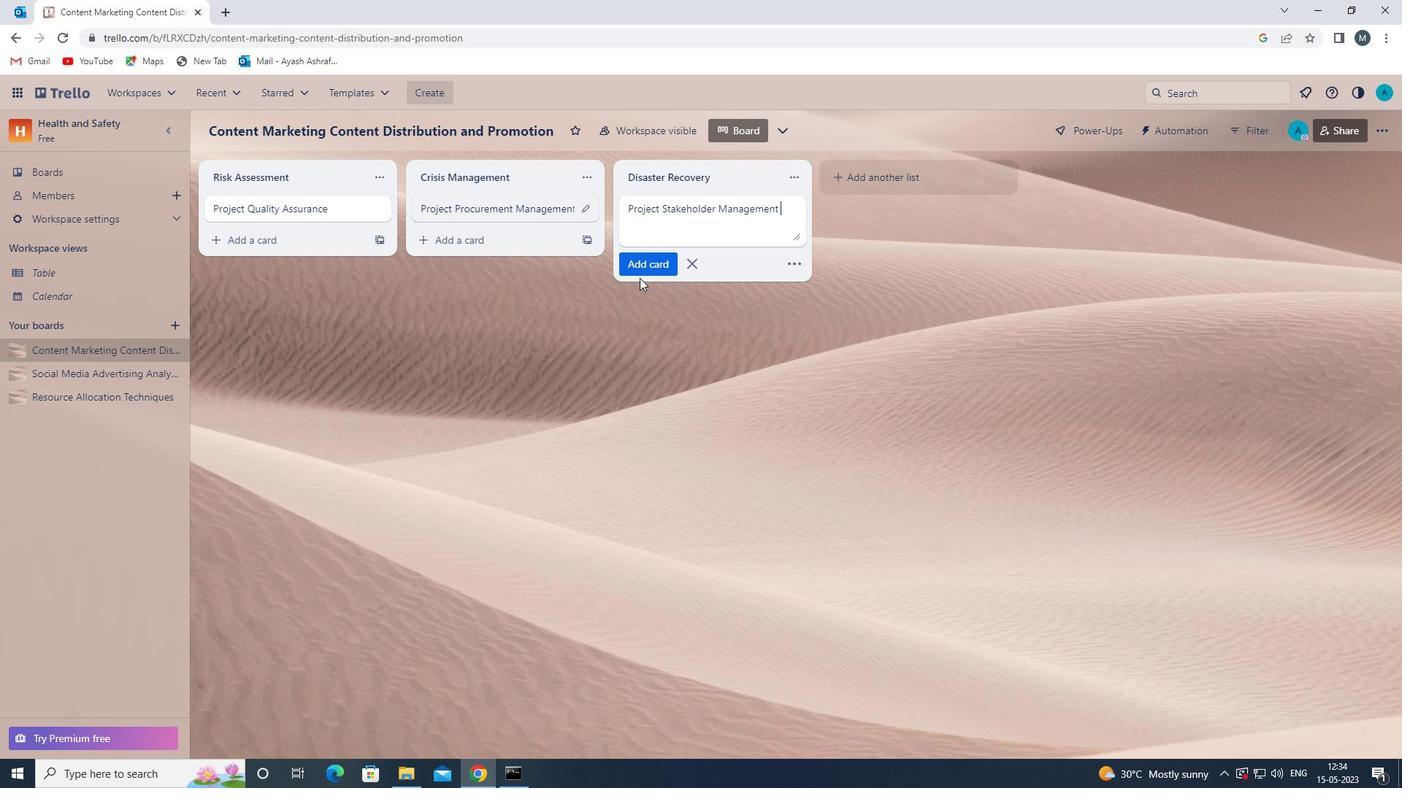 
Action: Mouse pressed left at (643, 268)
Screenshot: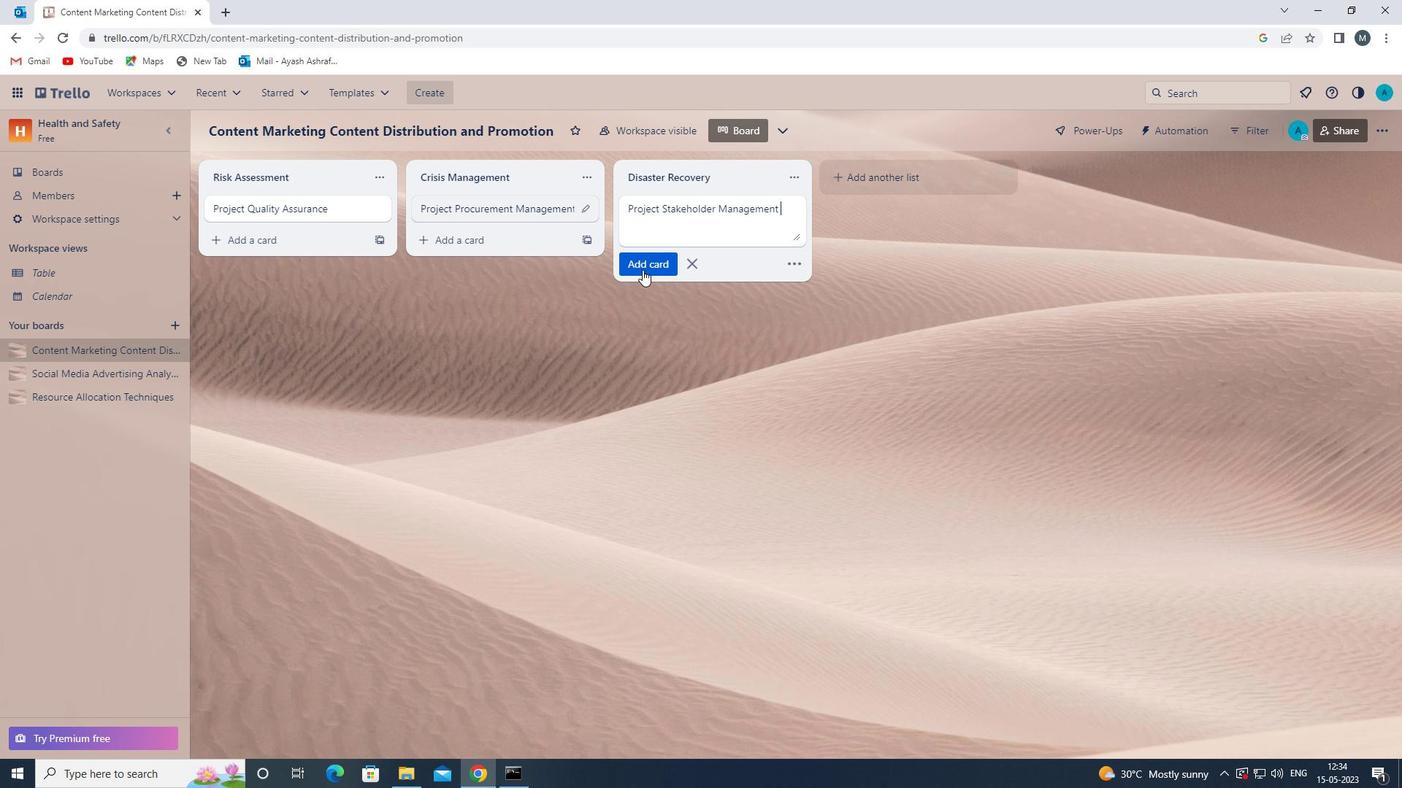 
Action: Mouse moved to (586, 408)
Screenshot: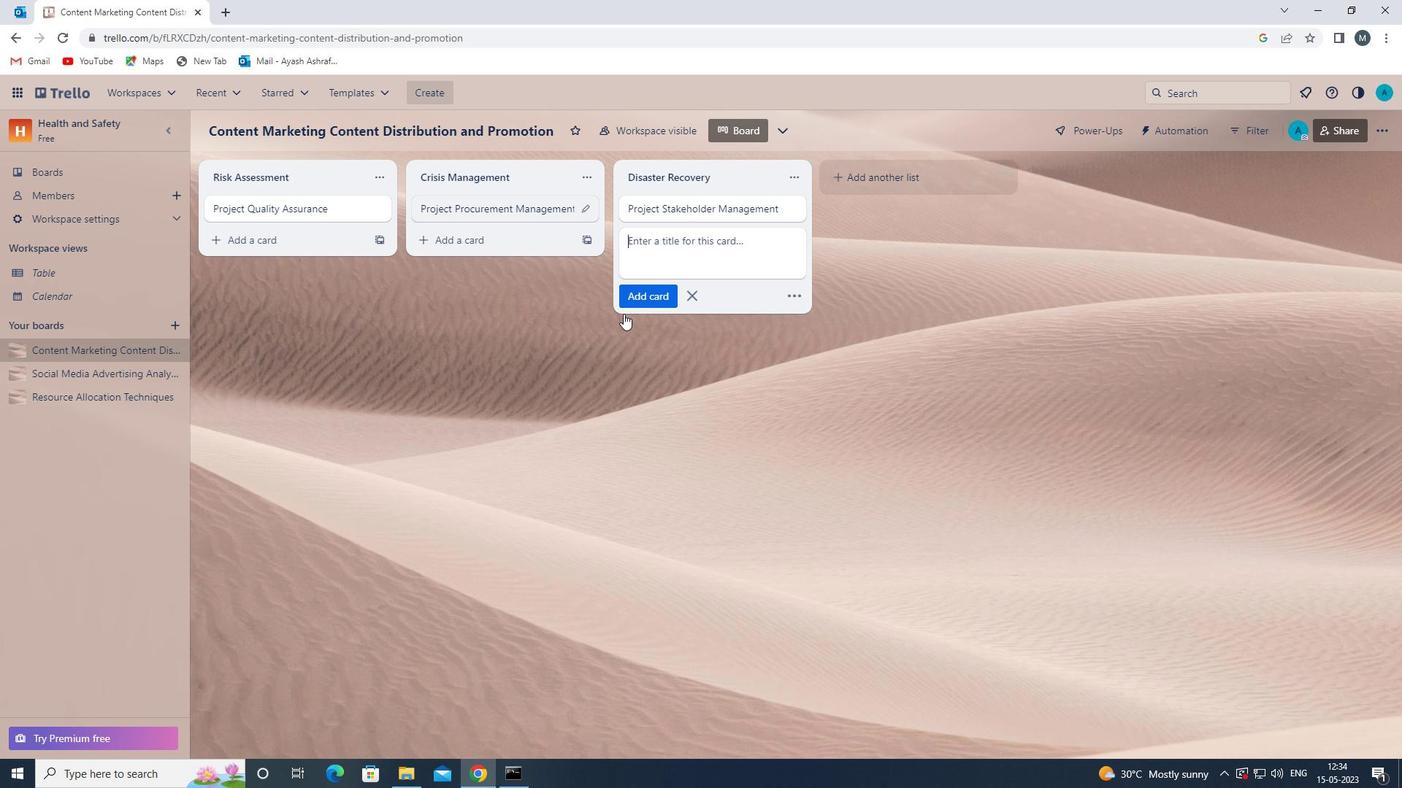 
Action: Mouse pressed left at (586, 408)
Screenshot: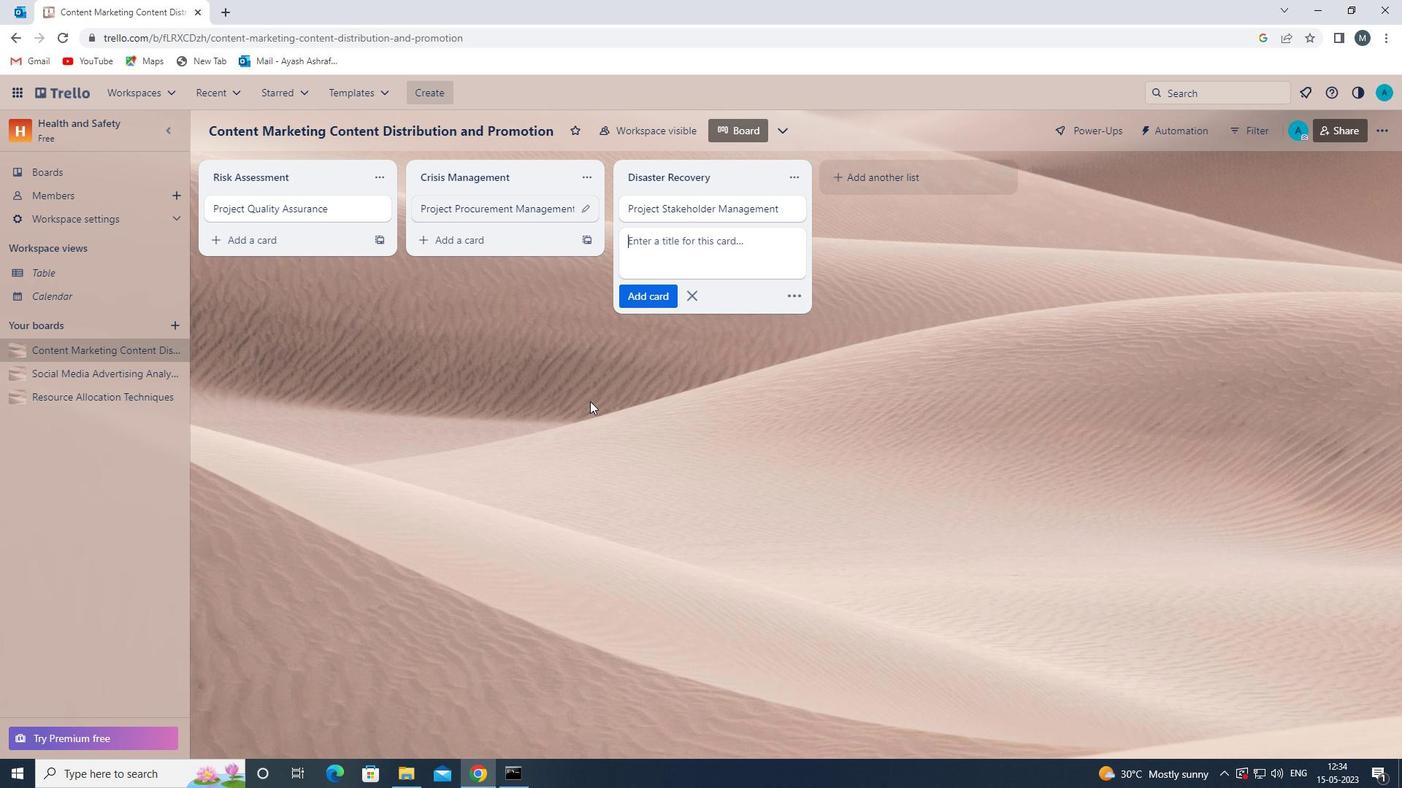 
Action: Mouse moved to (585, 409)
Screenshot: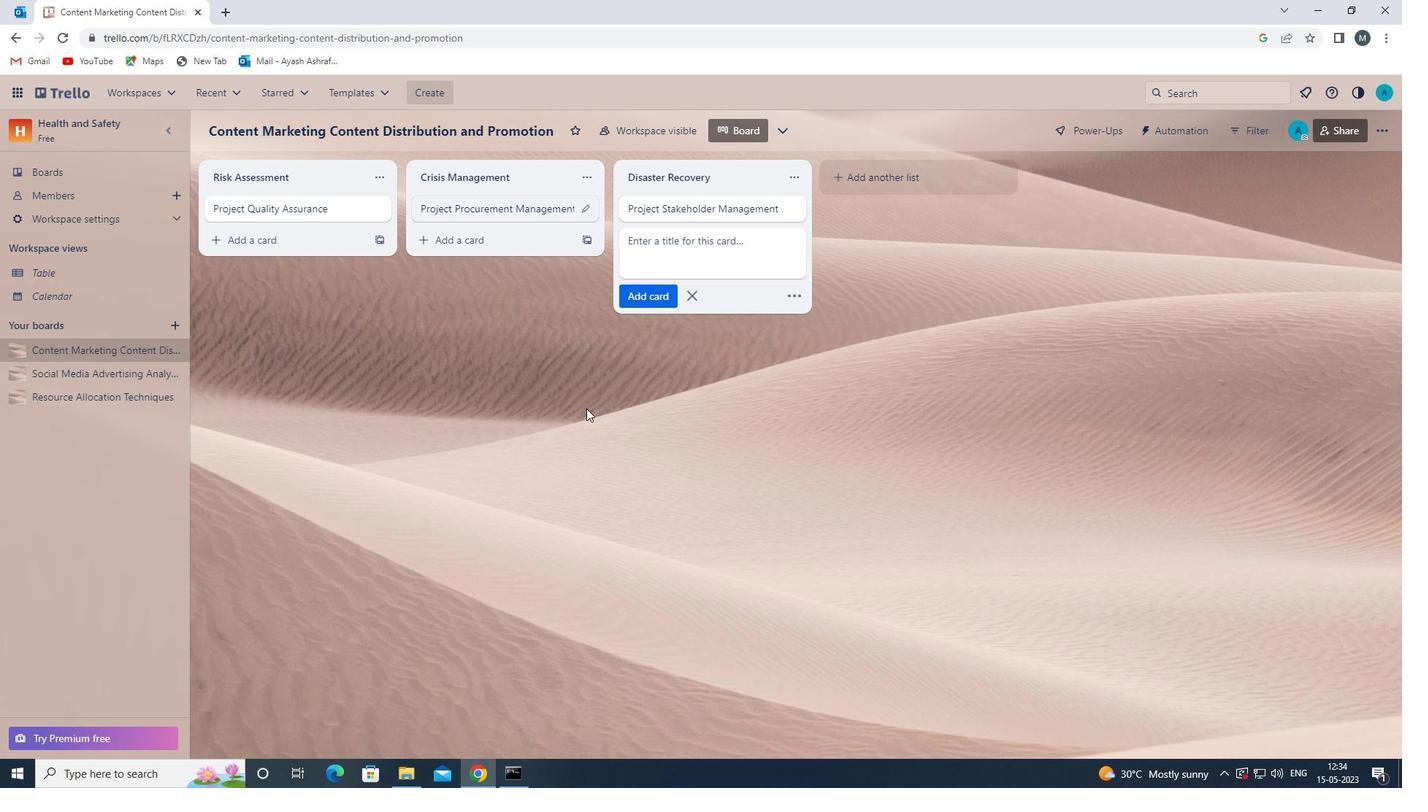 
